 Task: Create a rule in Outlook to forward automatic replies to a specific group.
Action: Mouse moved to (47, 29)
Screenshot: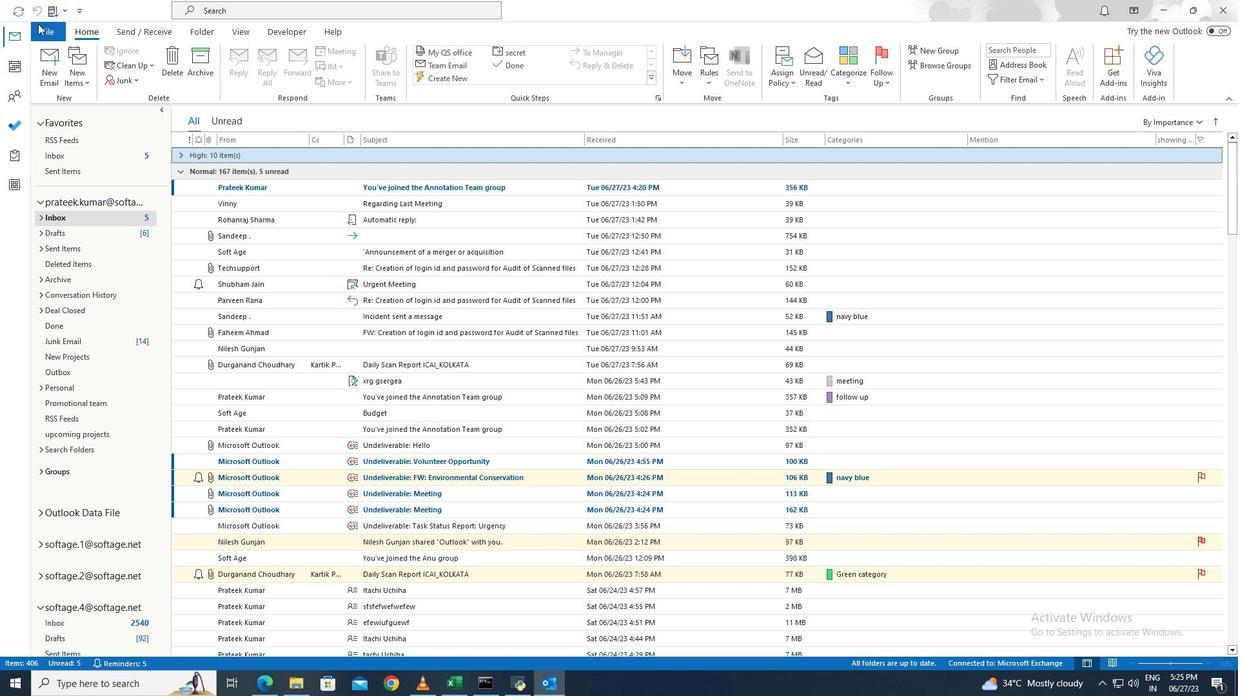 
Action: Mouse pressed left at (47, 29)
Screenshot: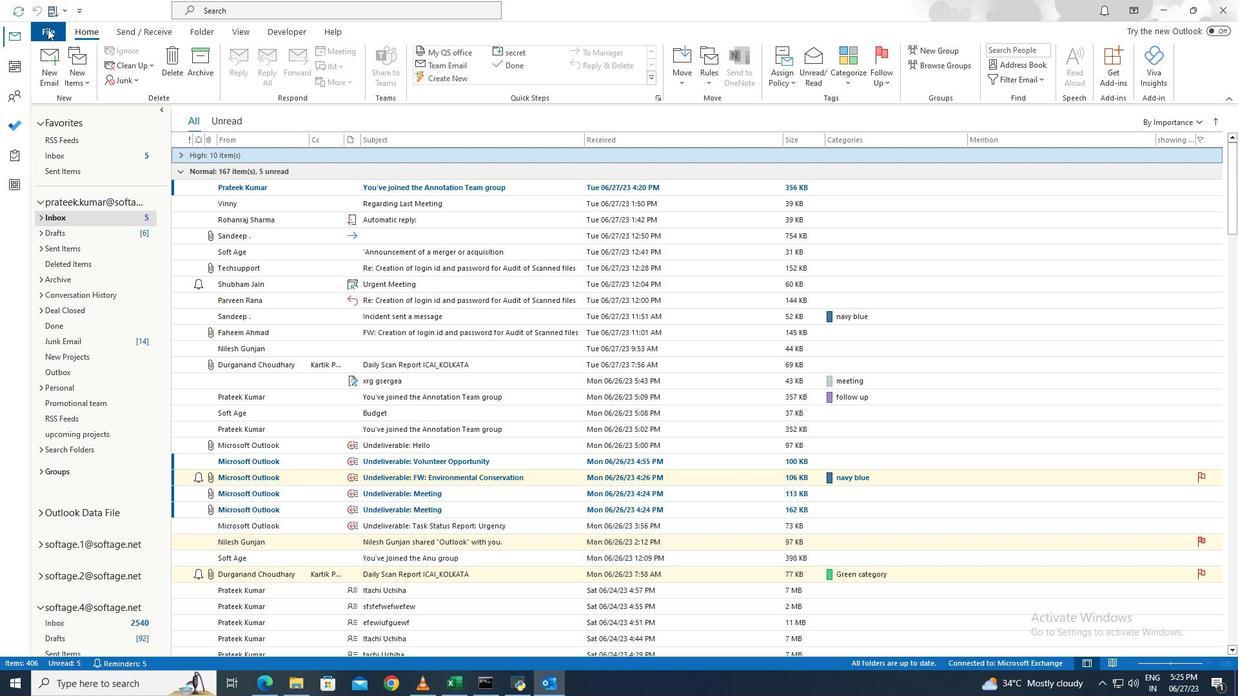 
Action: Mouse moved to (137, 395)
Screenshot: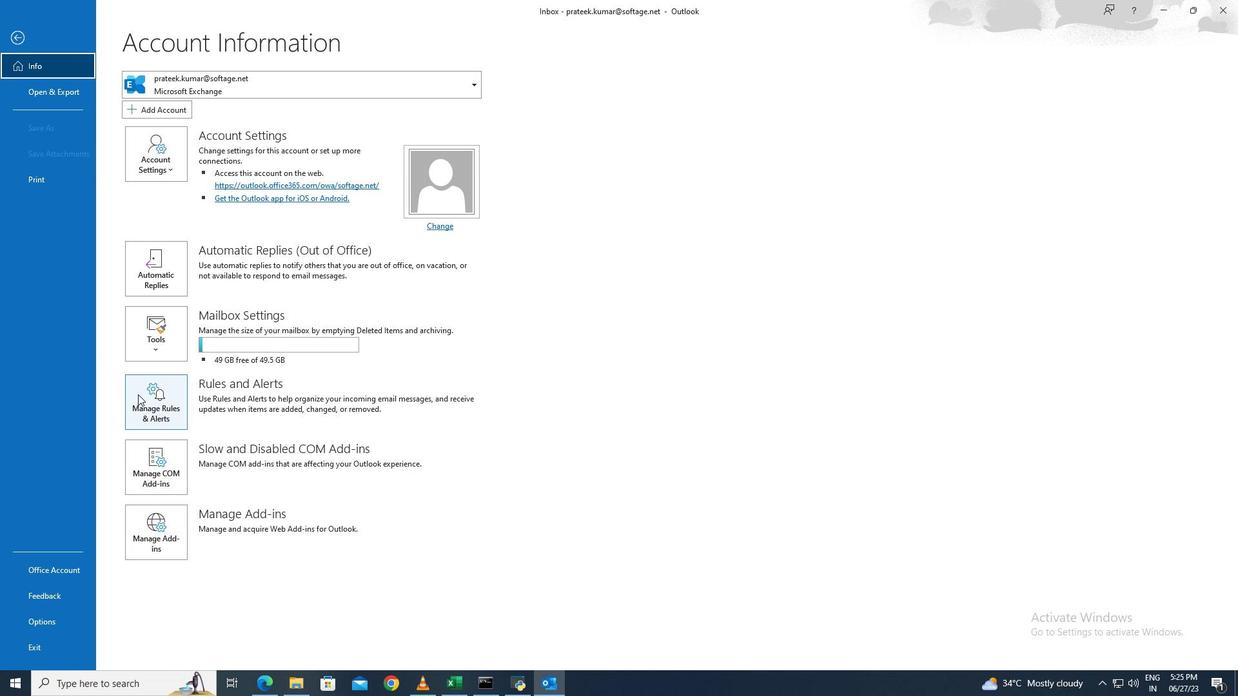 
Action: Mouse pressed left at (137, 395)
Screenshot: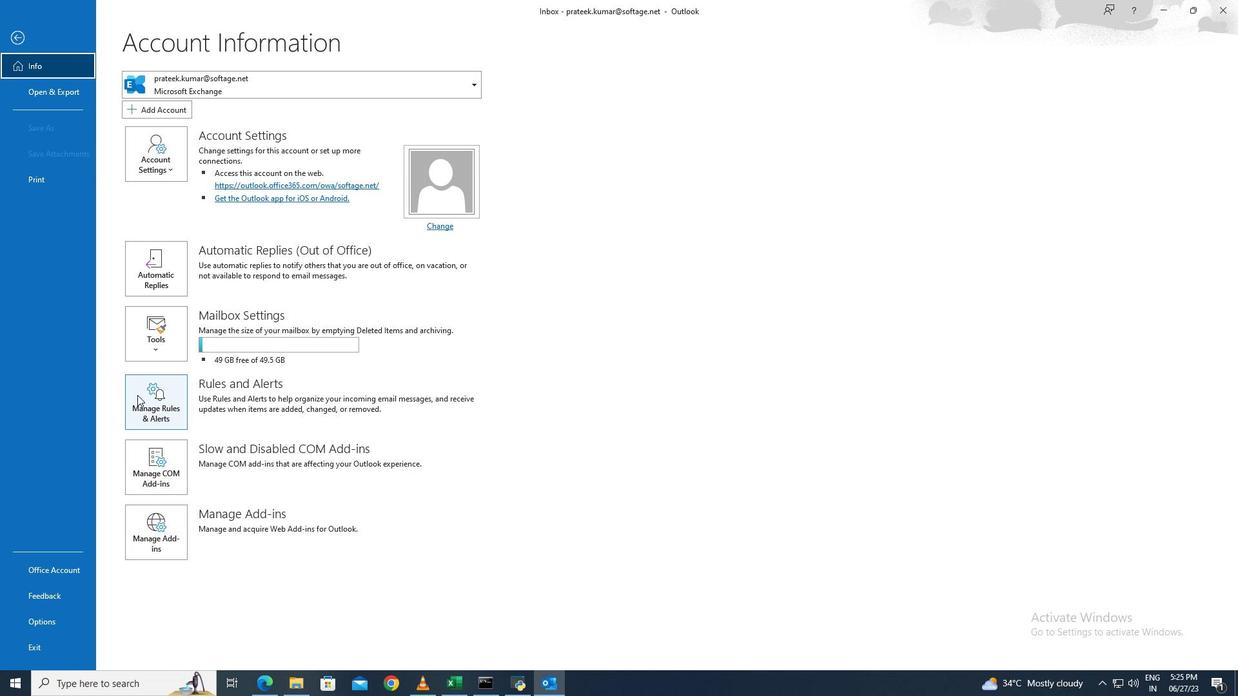 
Action: Mouse moved to (156, 399)
Screenshot: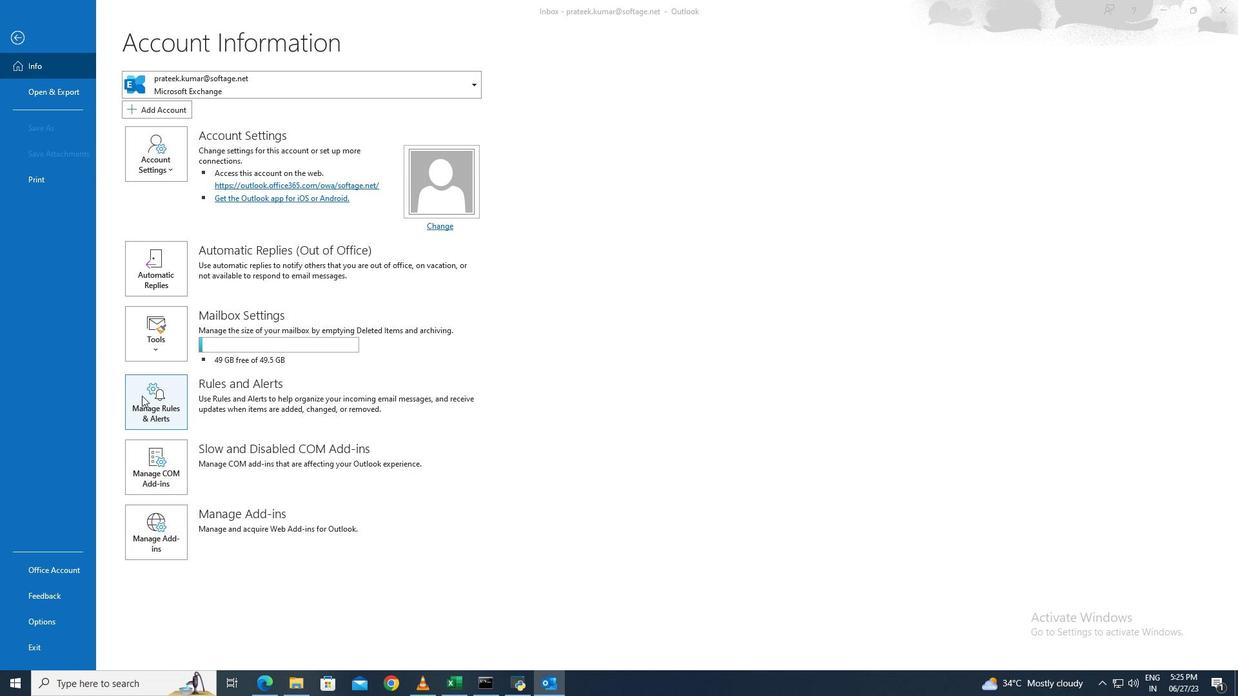
Action: Mouse pressed left at (156, 399)
Screenshot: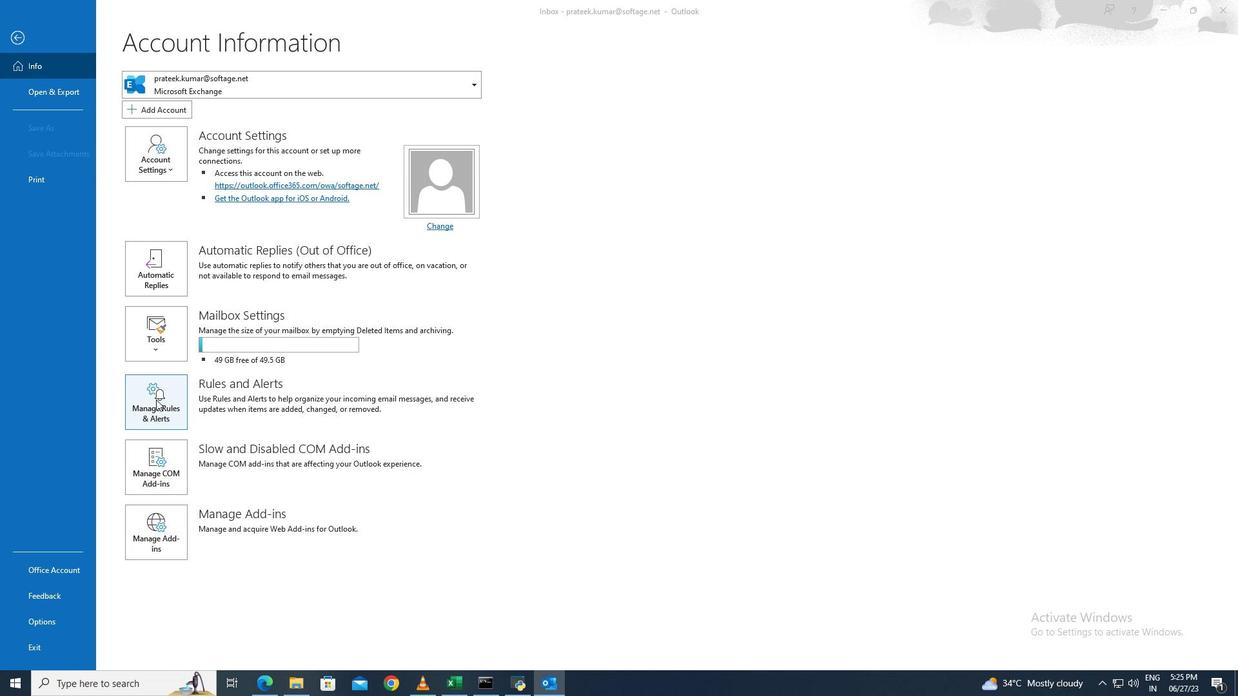 
Action: Mouse moved to (458, 247)
Screenshot: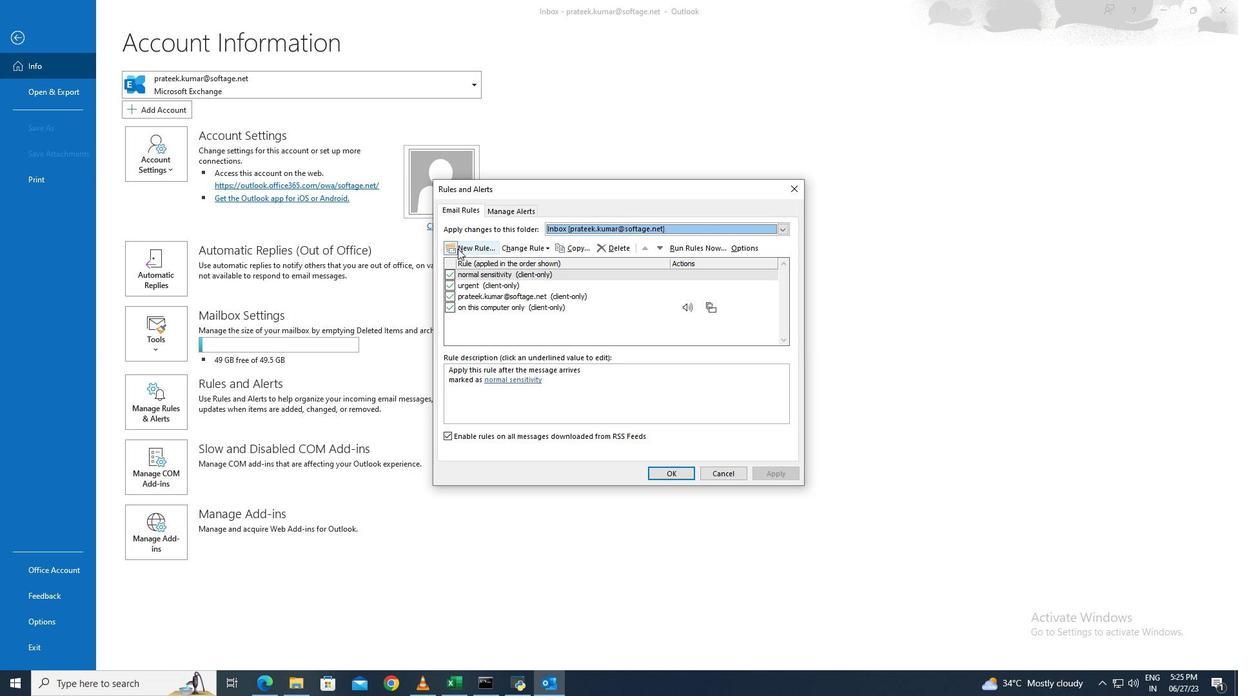 
Action: Mouse pressed left at (458, 247)
Screenshot: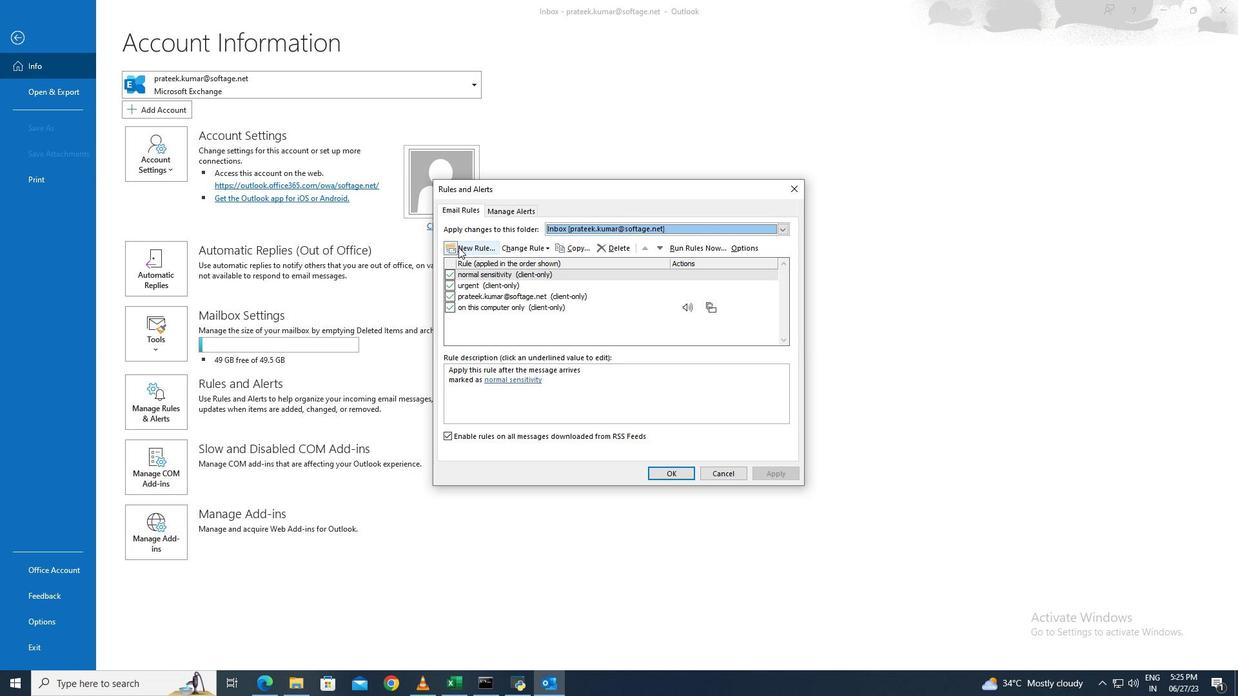 
Action: Mouse moved to (547, 308)
Screenshot: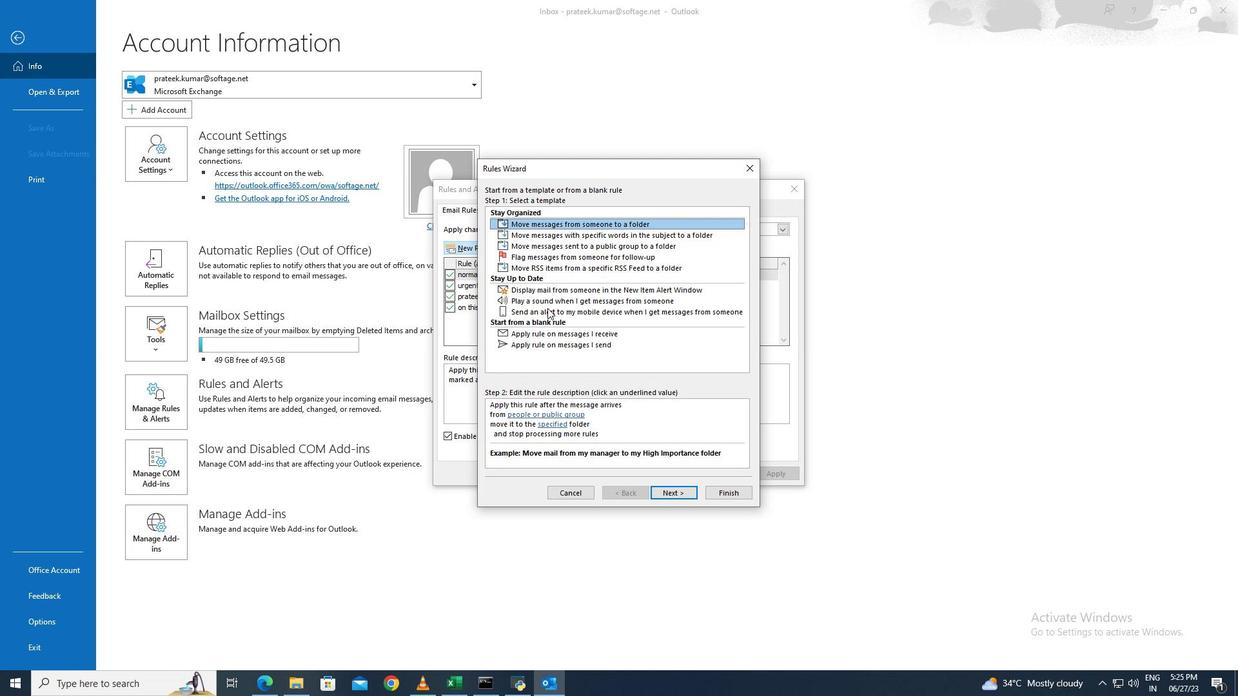 
Action: Mouse pressed left at (547, 308)
Screenshot: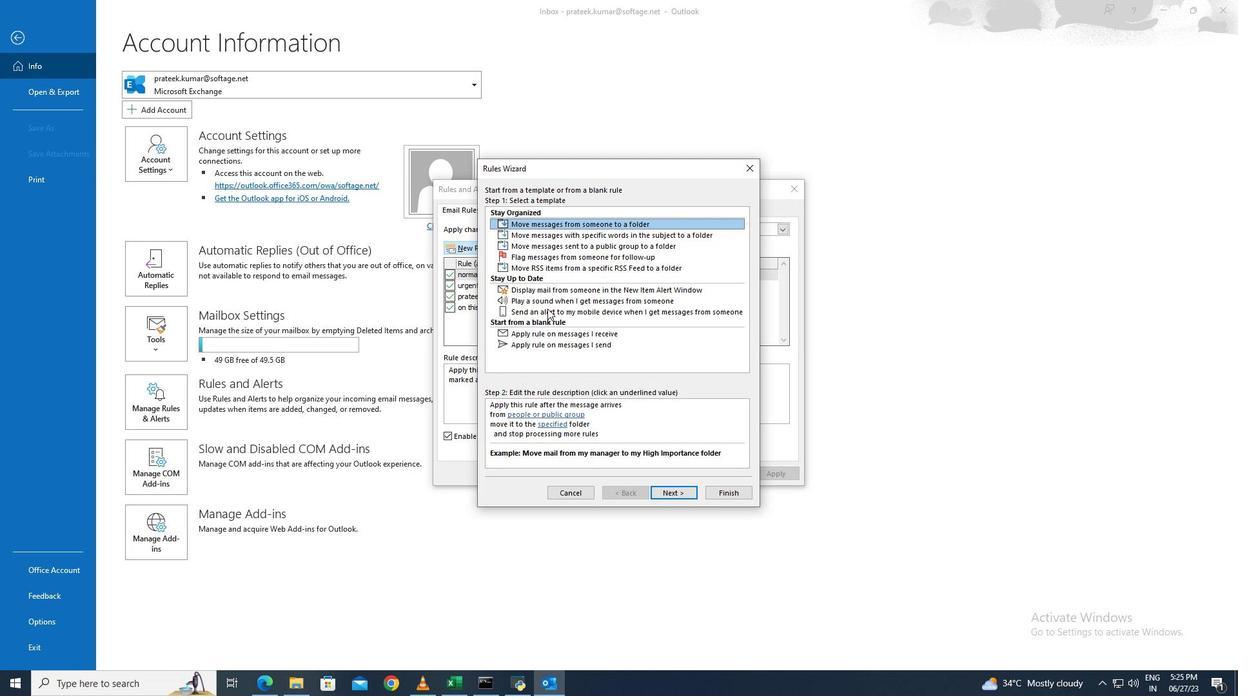 
Action: Mouse moved to (672, 494)
Screenshot: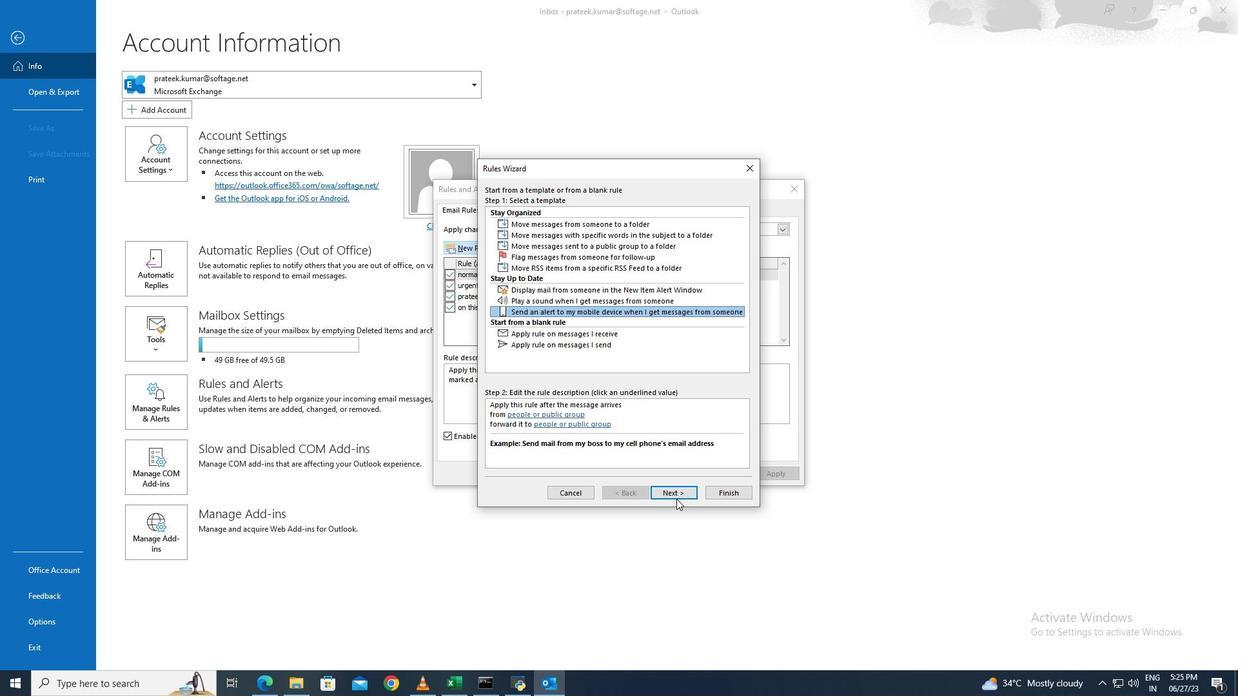 
Action: Mouse pressed left at (672, 494)
Screenshot: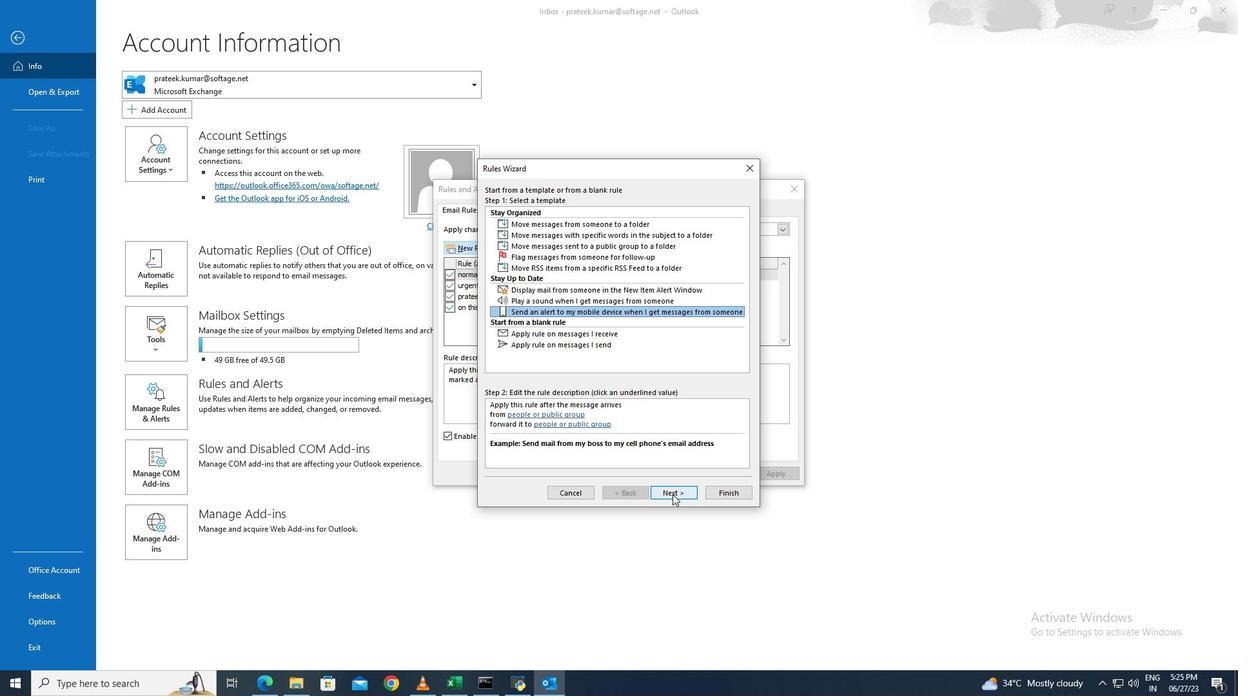
Action: Mouse moved to (577, 316)
Screenshot: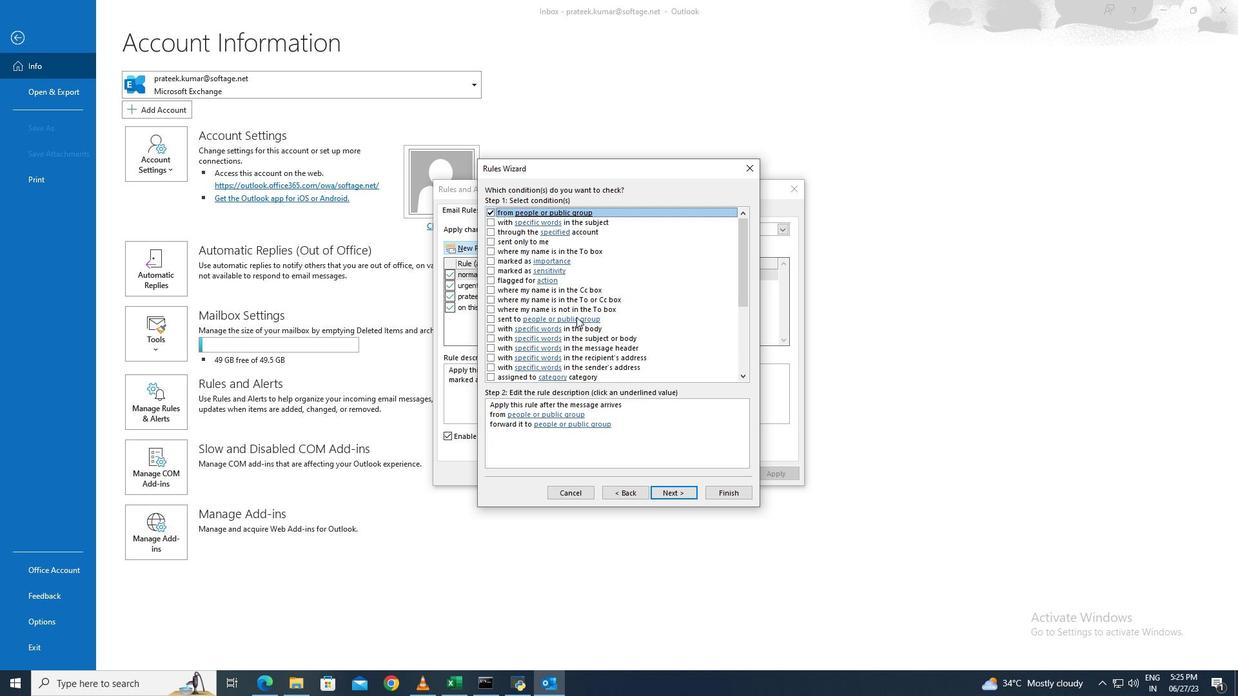 
Action: Mouse scrolled (577, 315) with delta (0, 0)
Screenshot: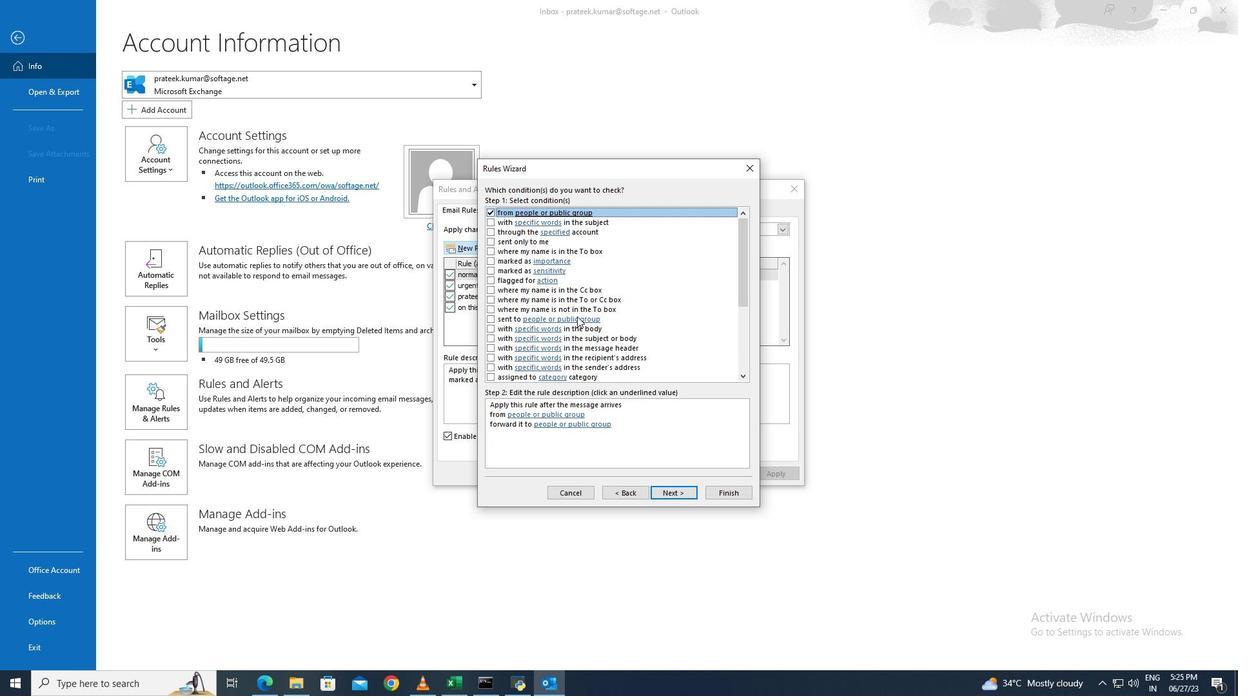 
Action: Mouse moved to (561, 281)
Screenshot: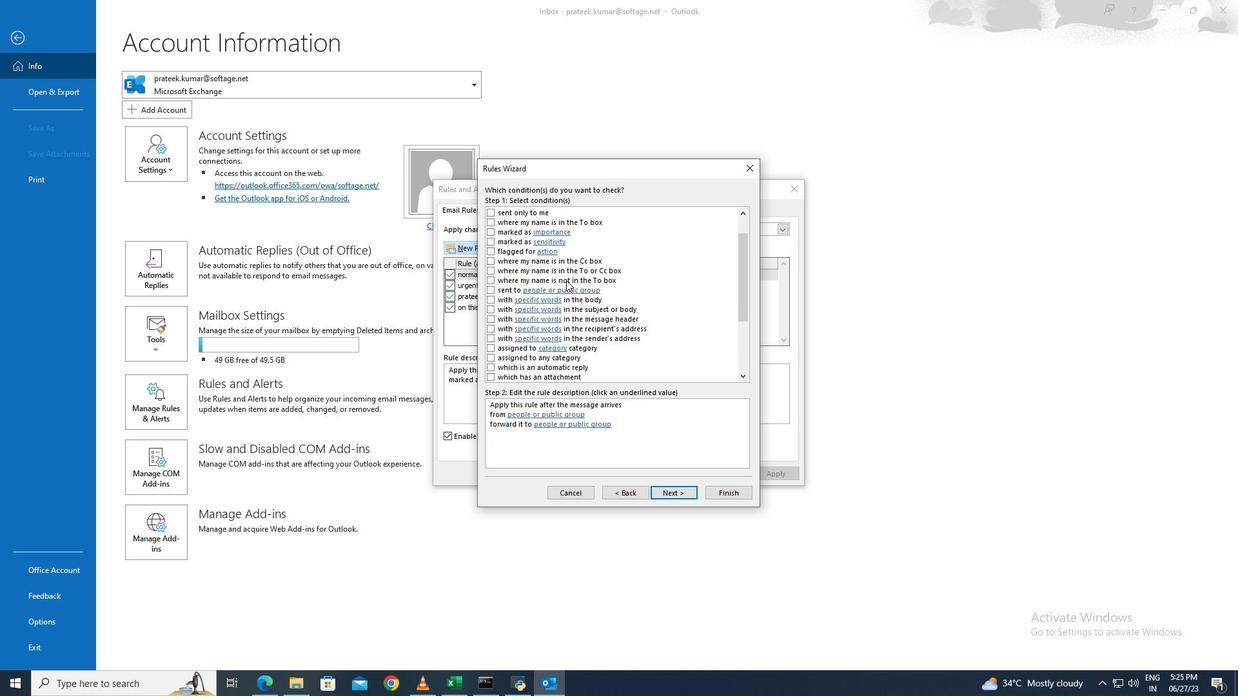
Action: Mouse scrolled (561, 282) with delta (0, 0)
Screenshot: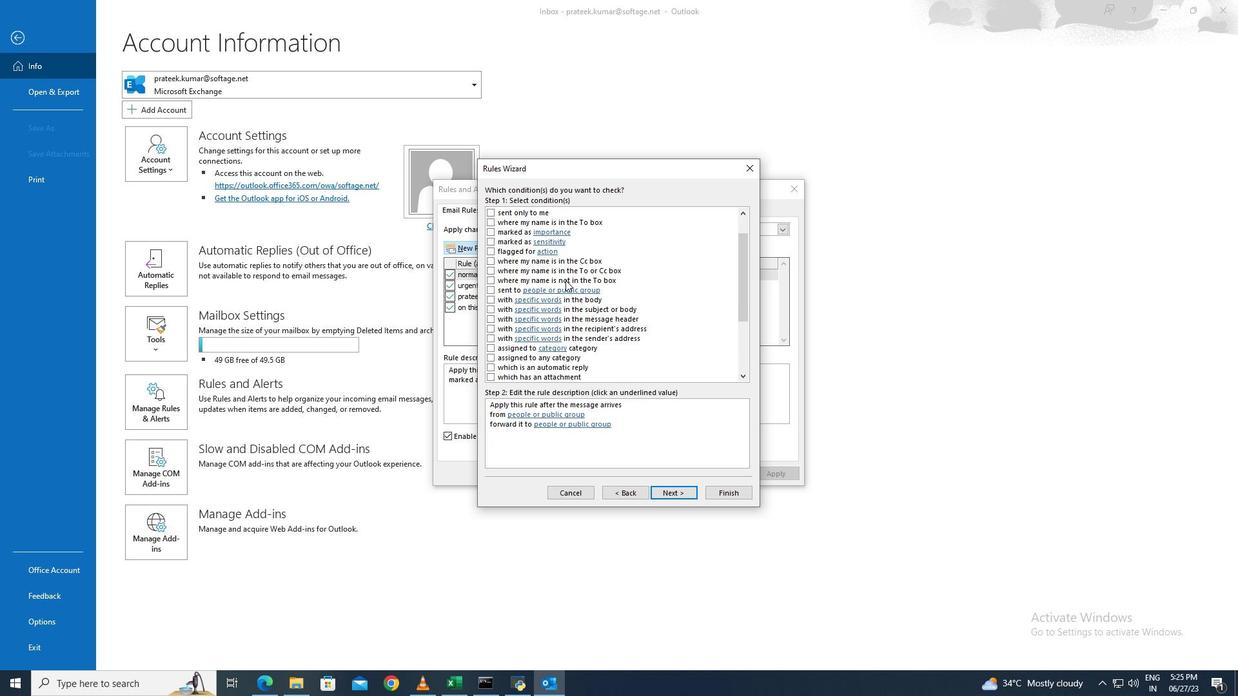 
Action: Mouse scrolled (561, 282) with delta (0, 0)
Screenshot: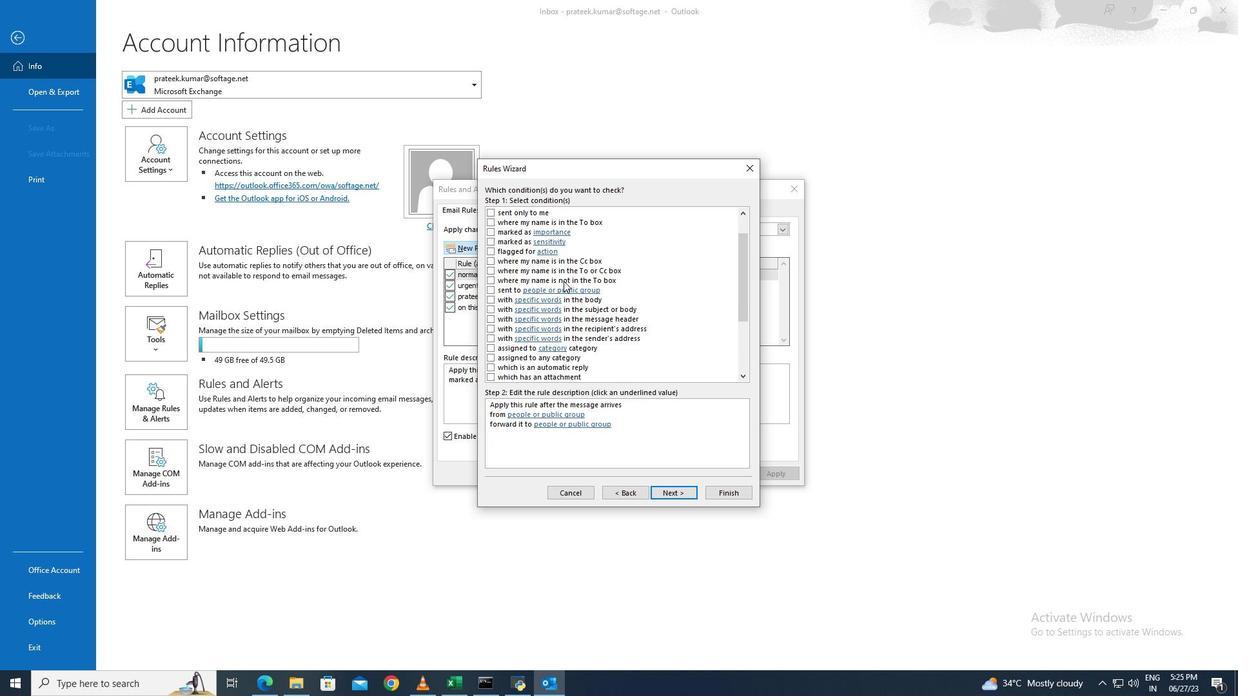 
Action: Mouse scrolled (561, 282) with delta (0, 0)
Screenshot: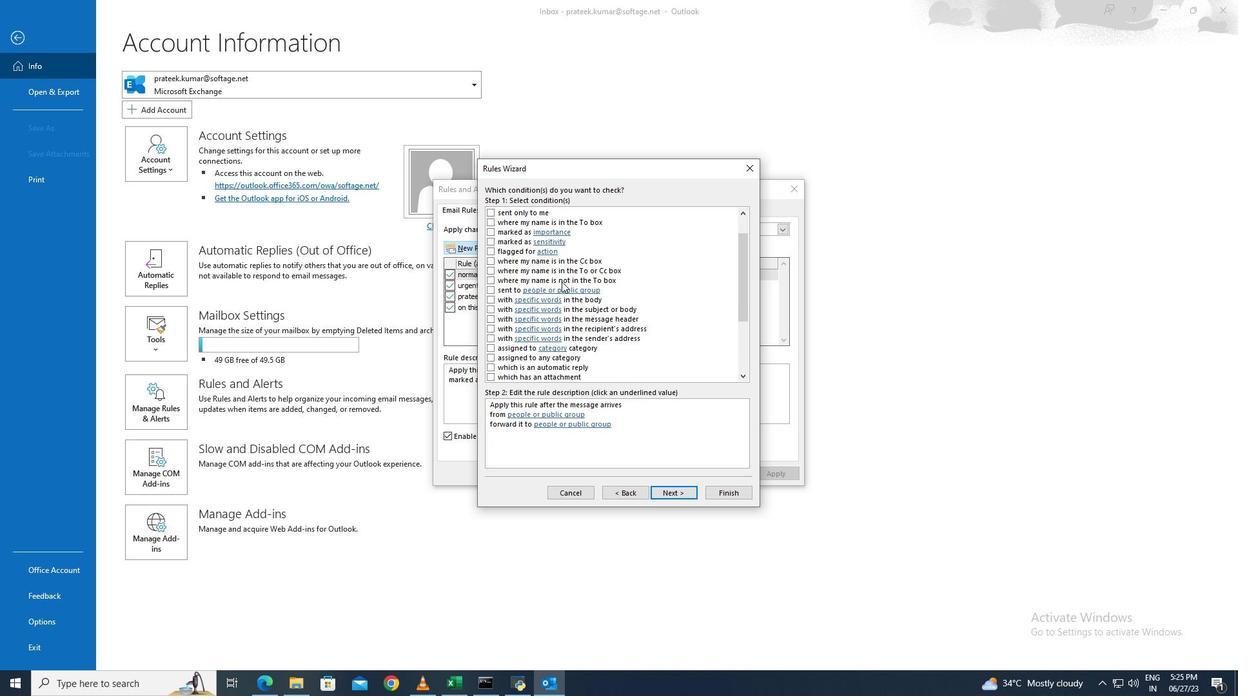 
Action: Mouse moved to (489, 209)
Screenshot: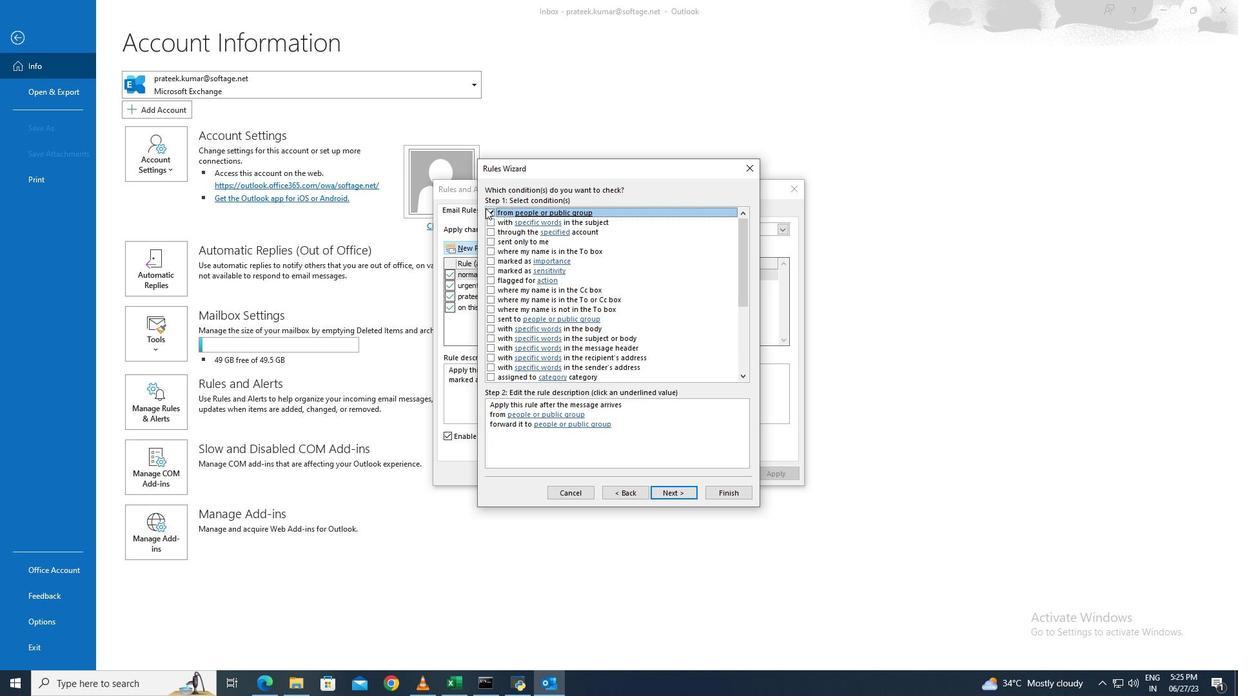 
Action: Mouse pressed left at (489, 209)
Screenshot: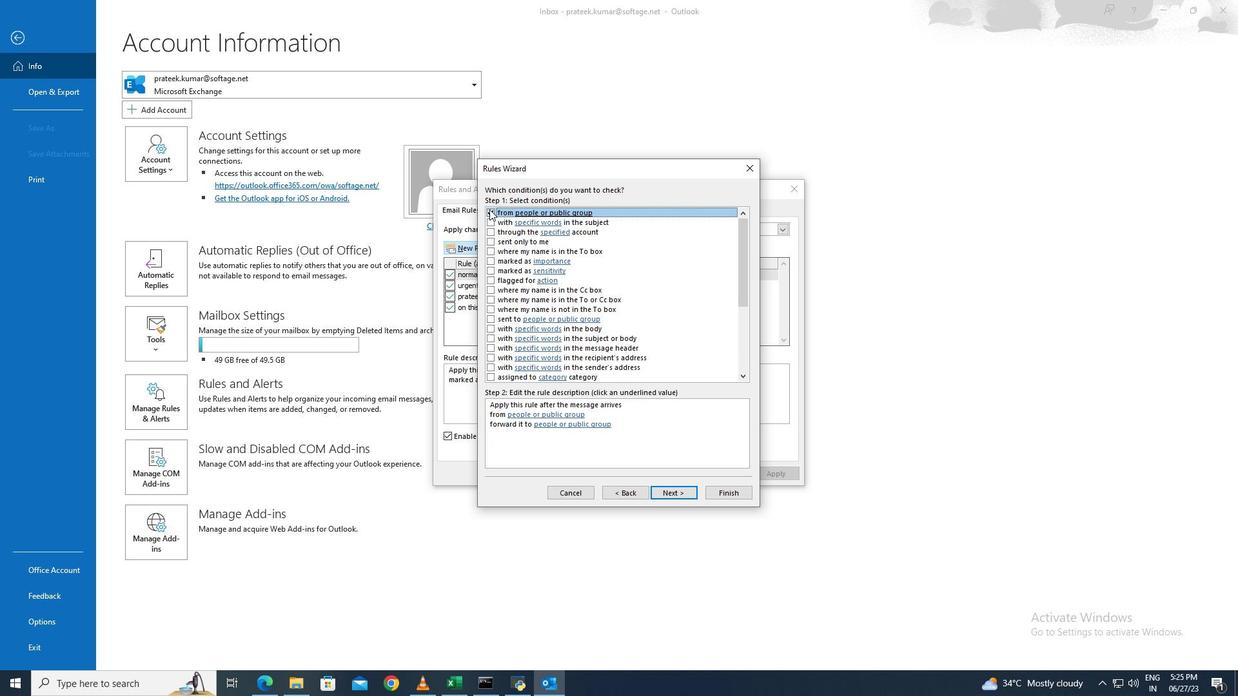 
Action: Mouse moved to (508, 312)
Screenshot: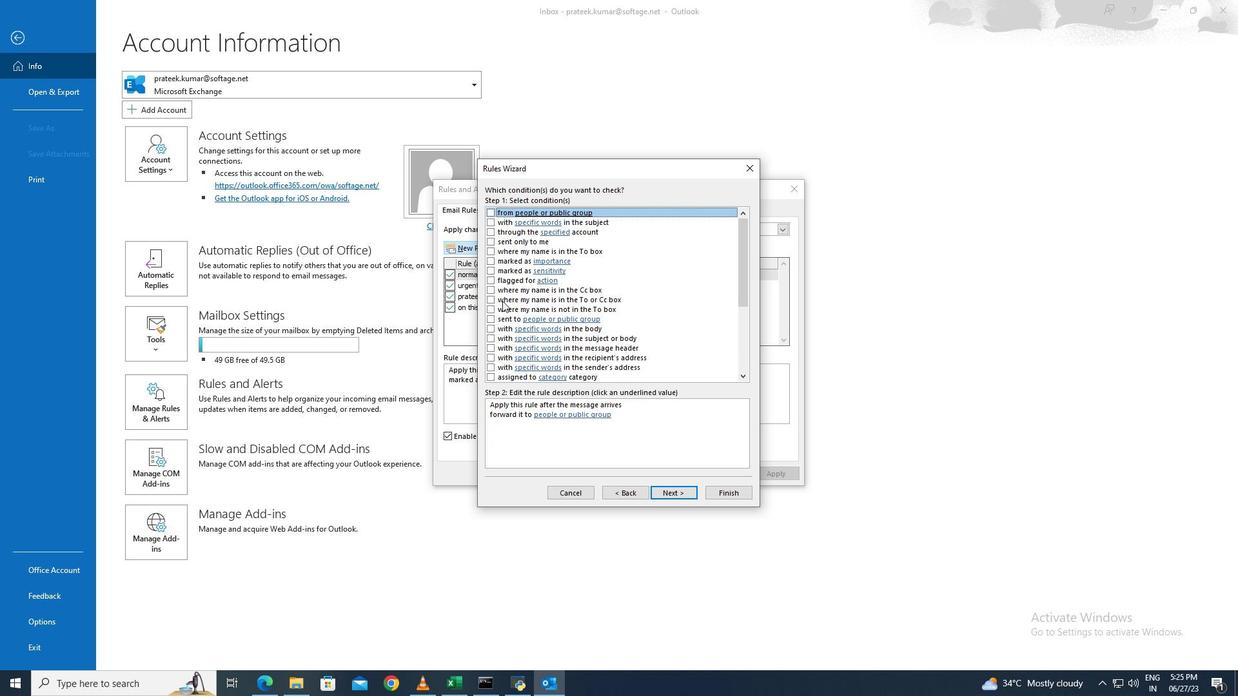 
Action: Mouse scrolled (508, 312) with delta (0, 0)
Screenshot: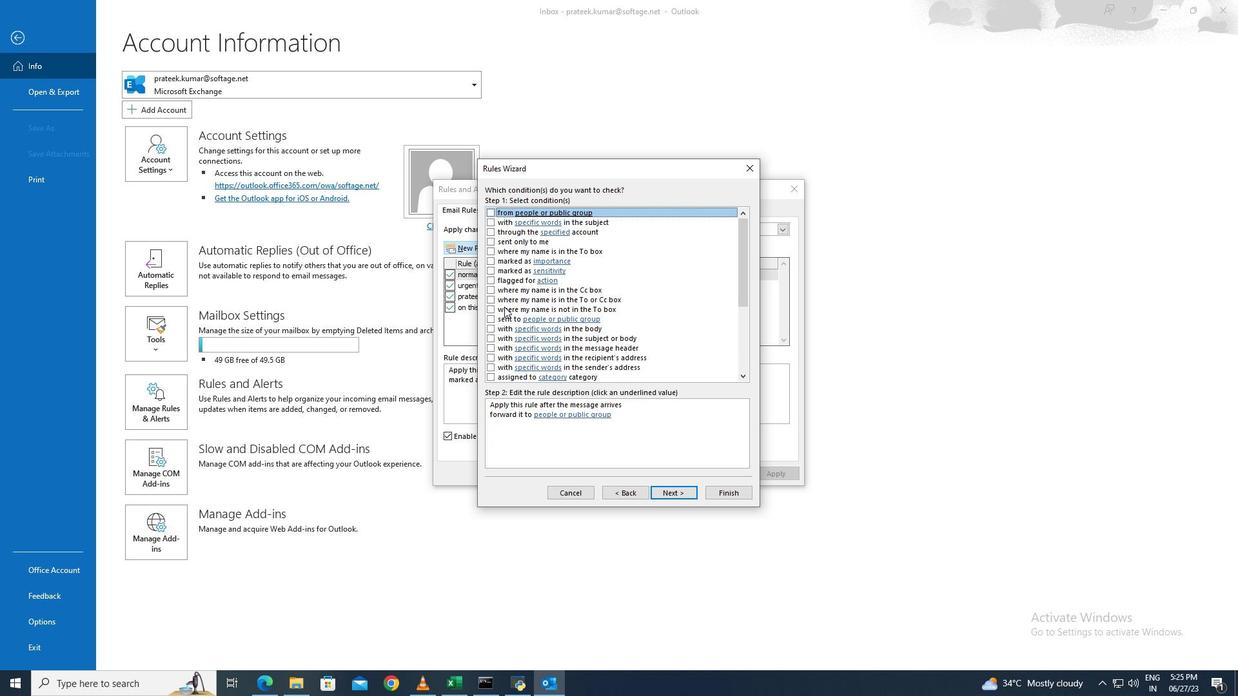
Action: Mouse scrolled (508, 312) with delta (0, 0)
Screenshot: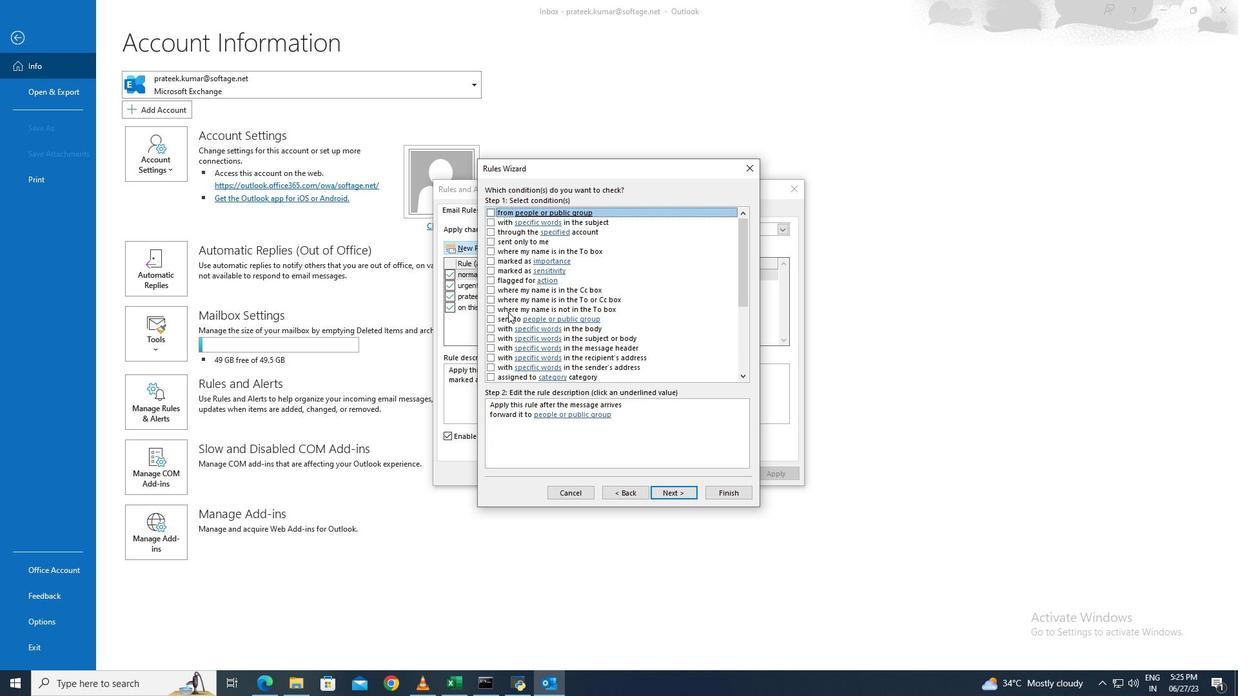 
Action: Mouse moved to (513, 330)
Screenshot: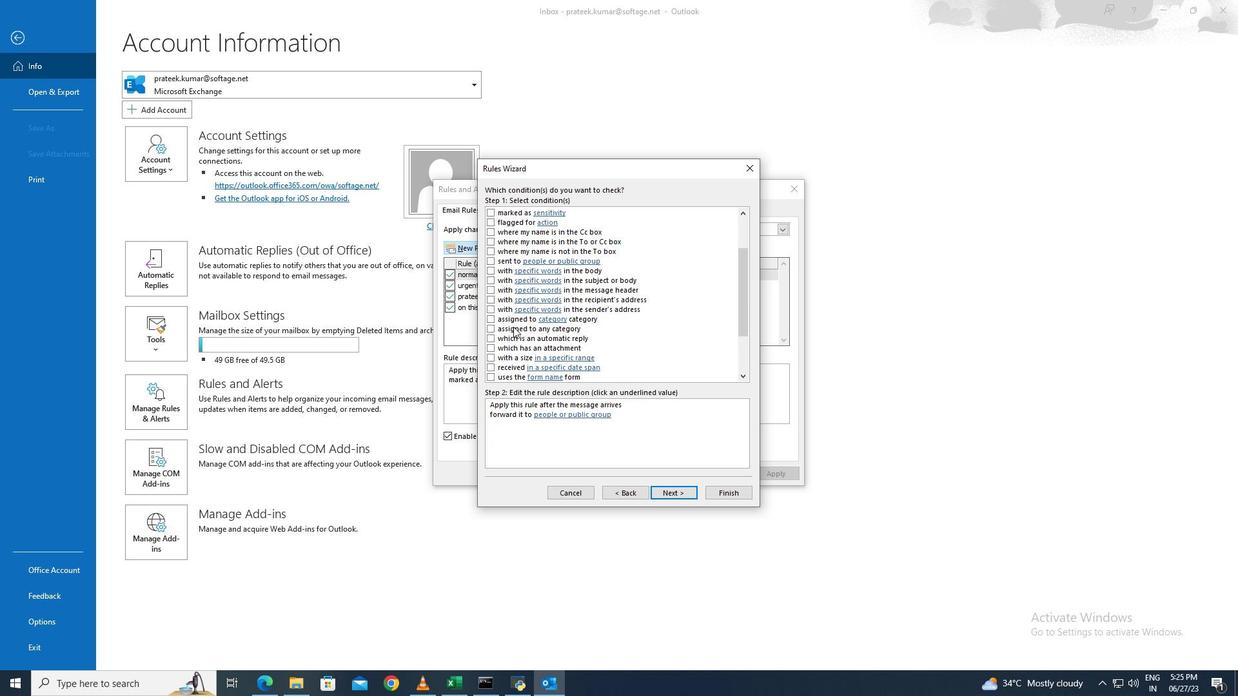
Action: Mouse scrolled (513, 330) with delta (0, 0)
Screenshot: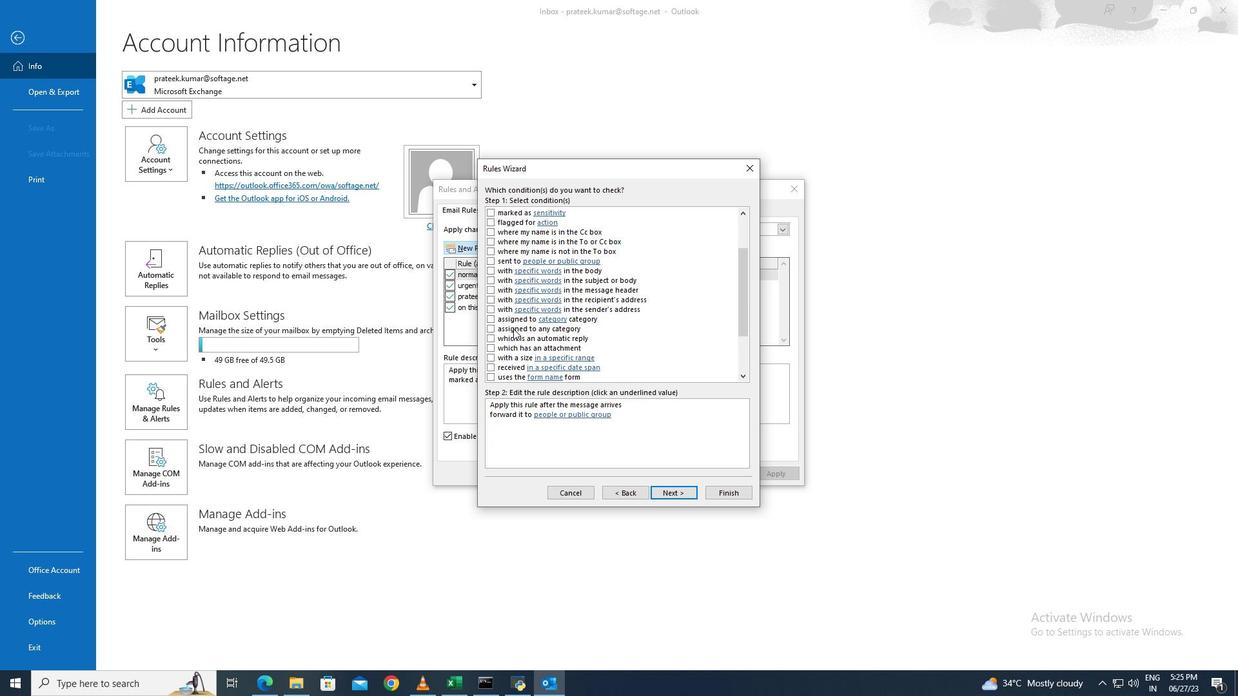 
Action: Mouse moved to (519, 330)
Screenshot: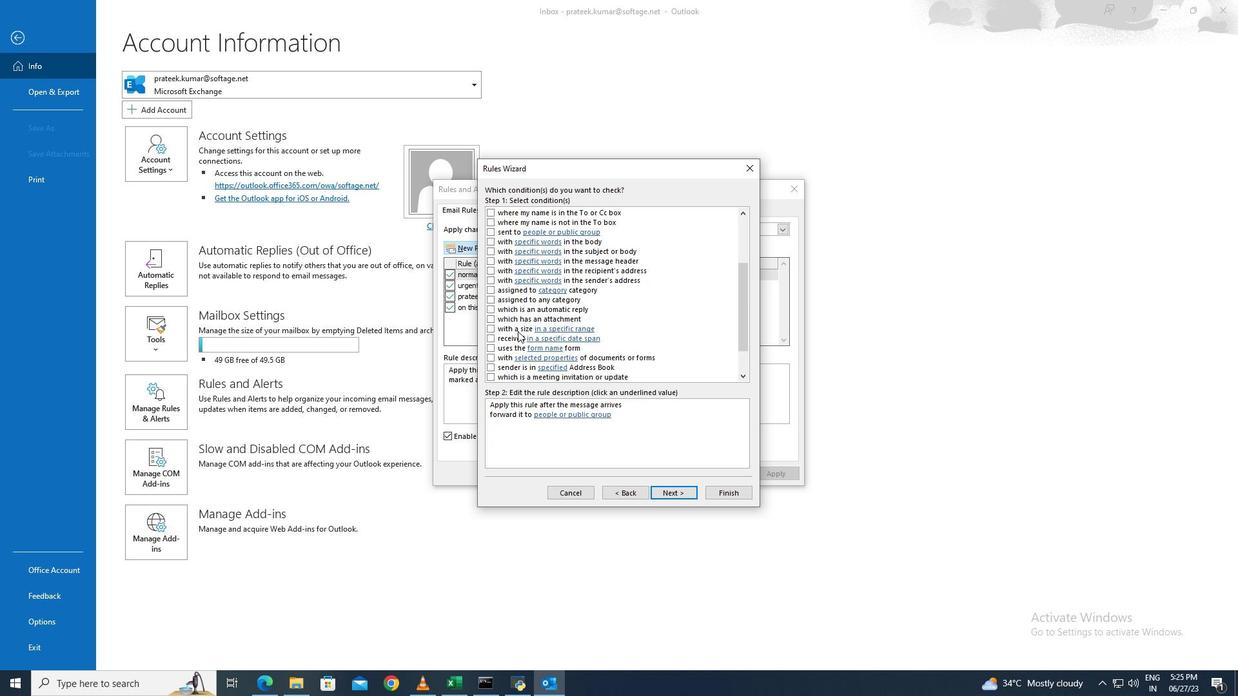 
Action: Mouse scrolled (519, 330) with delta (0, 0)
Screenshot: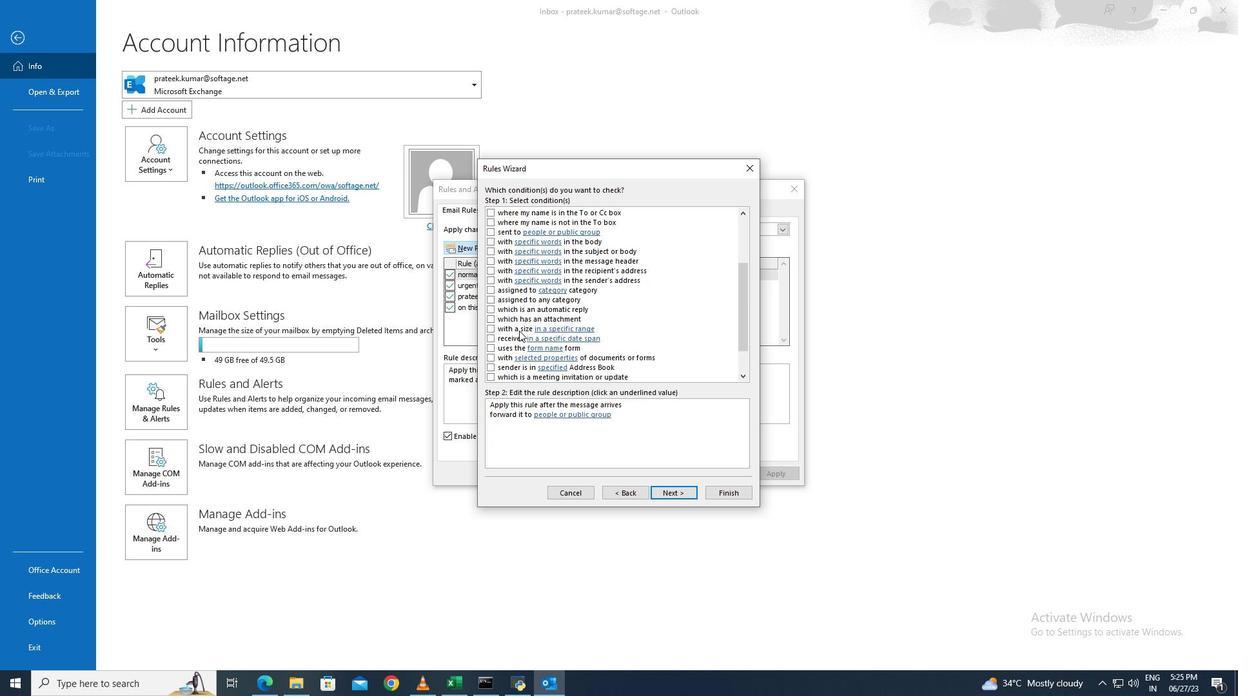 
Action: Mouse moved to (522, 330)
Screenshot: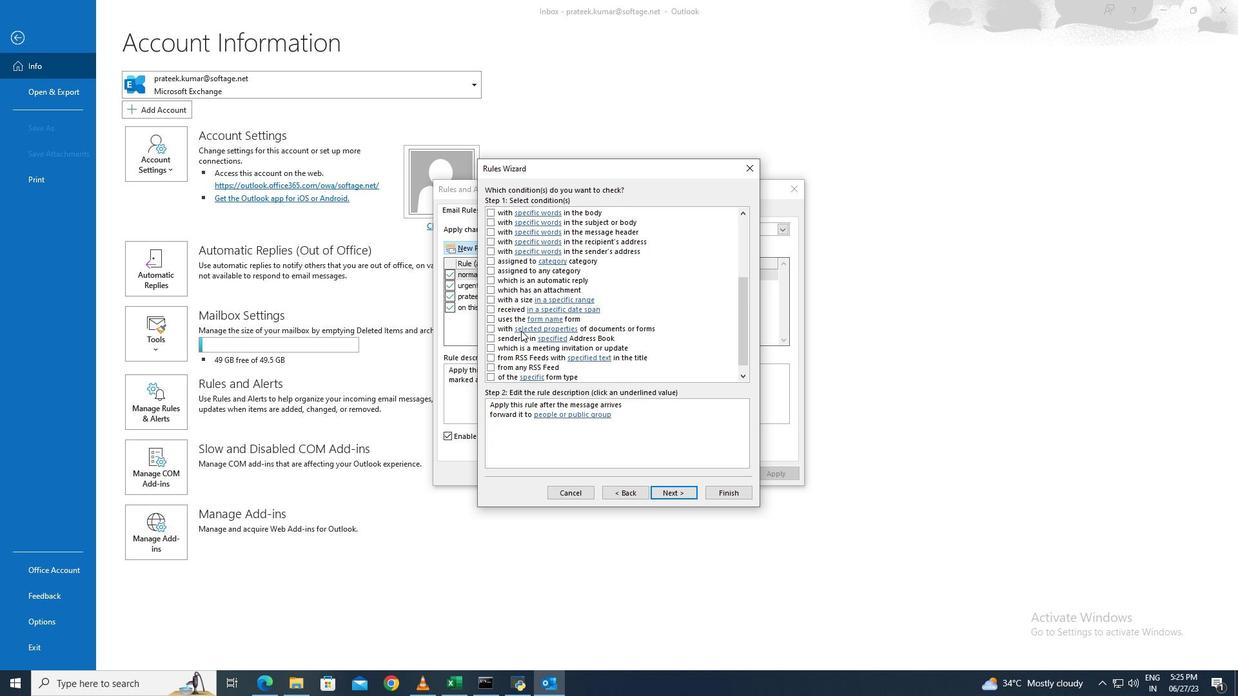 
Action: Mouse scrolled (522, 329) with delta (0, 0)
Screenshot: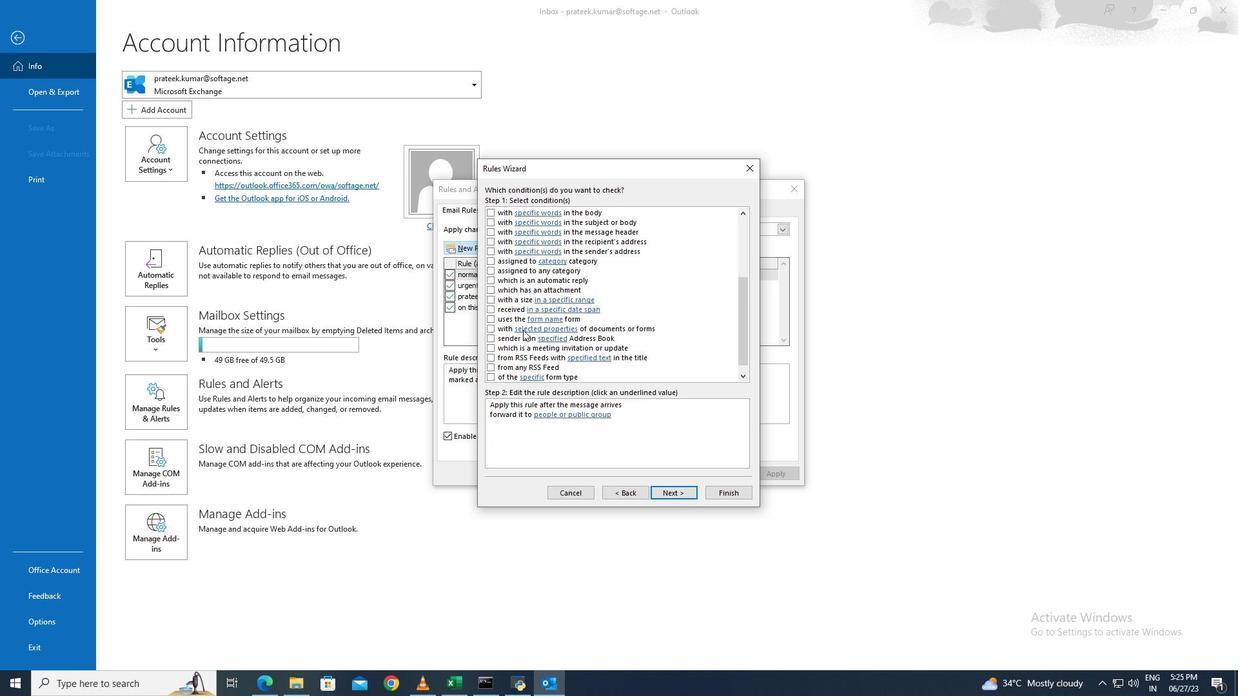 
Action: Mouse moved to (523, 329)
Screenshot: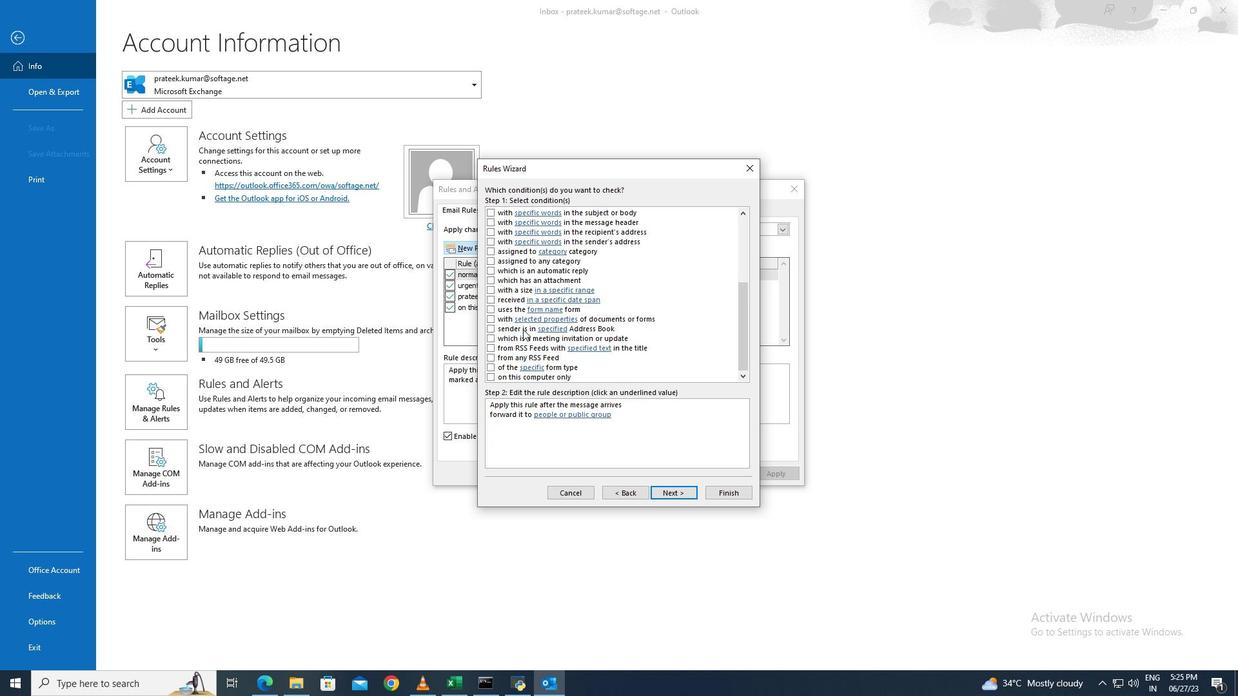 
Action: Mouse scrolled (523, 328) with delta (0, 0)
Screenshot: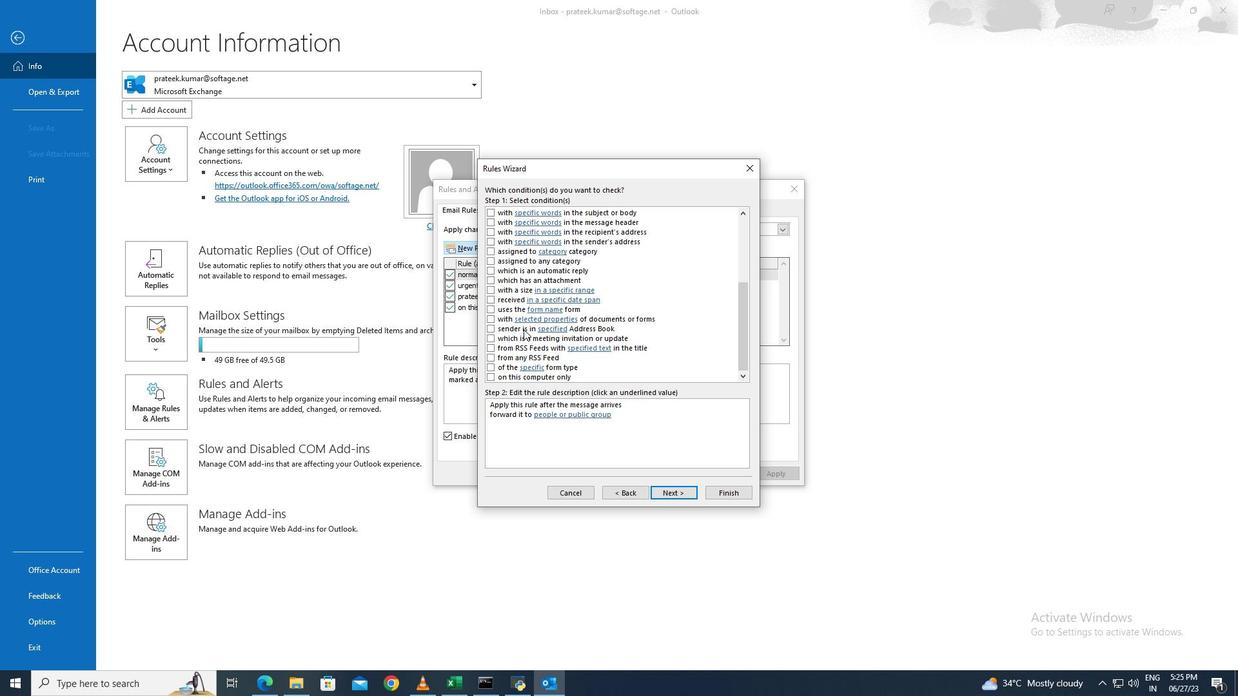
Action: Mouse moved to (490, 270)
Screenshot: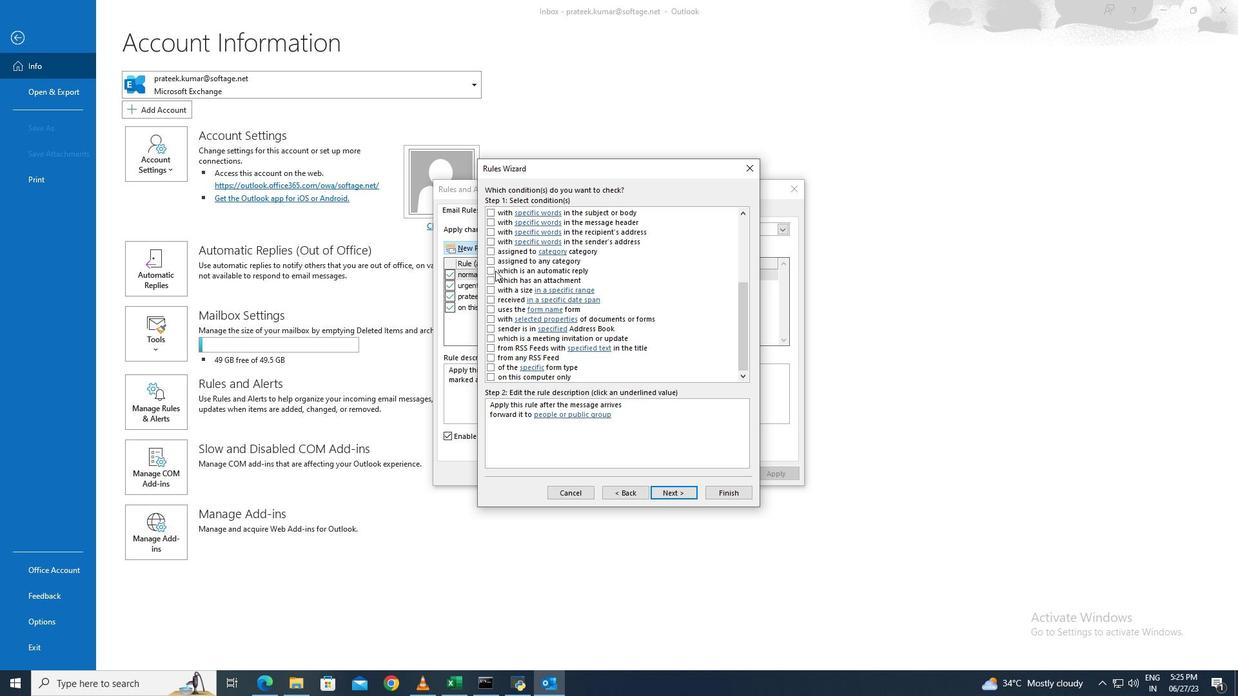 
Action: Mouse pressed left at (490, 270)
Screenshot: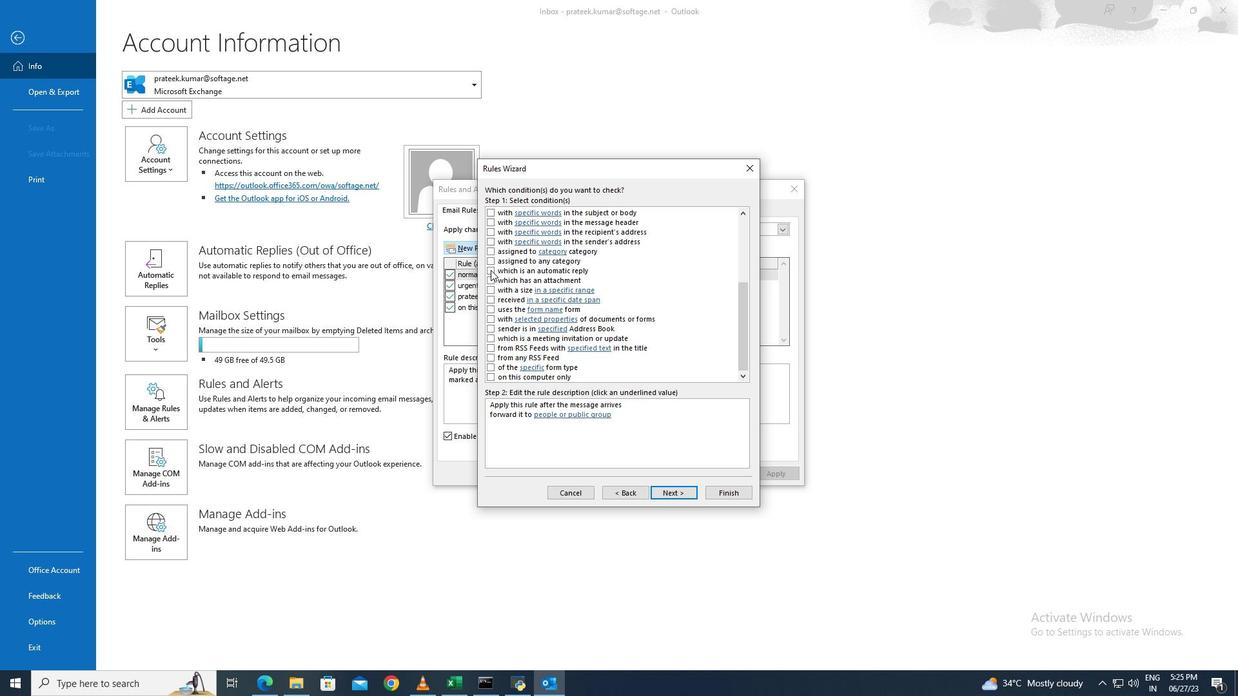 
Action: Mouse moved to (676, 490)
Screenshot: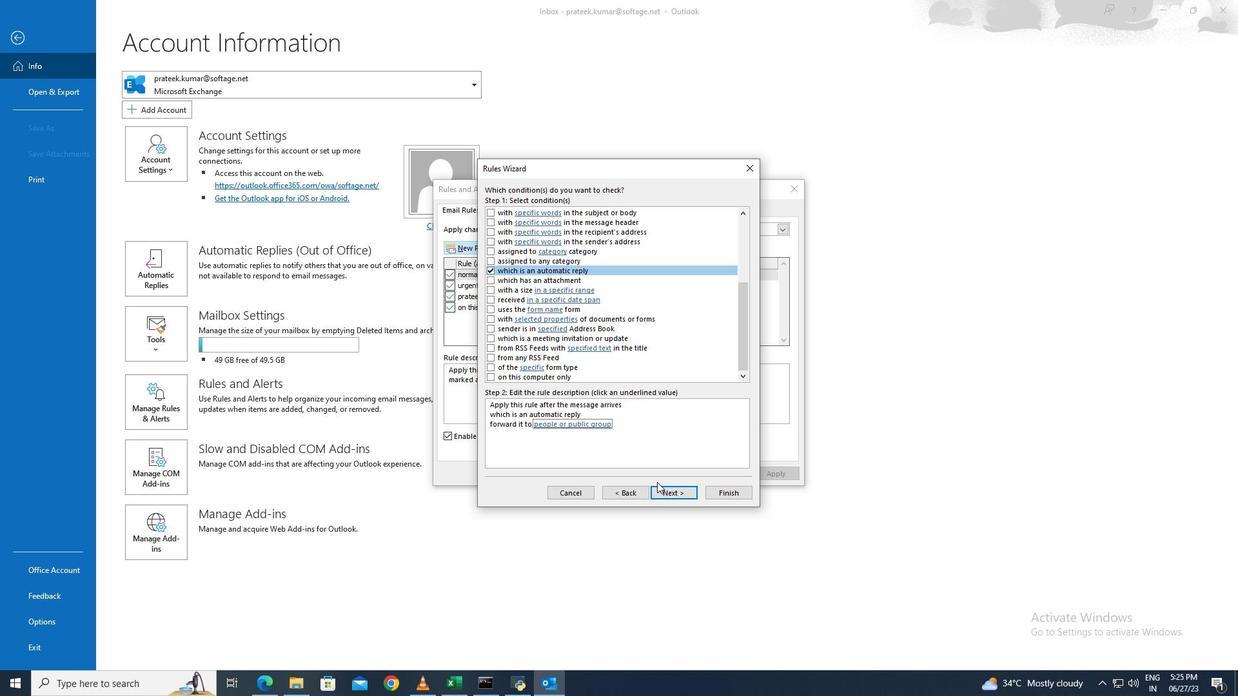 
Action: Mouse pressed left at (676, 490)
Screenshot: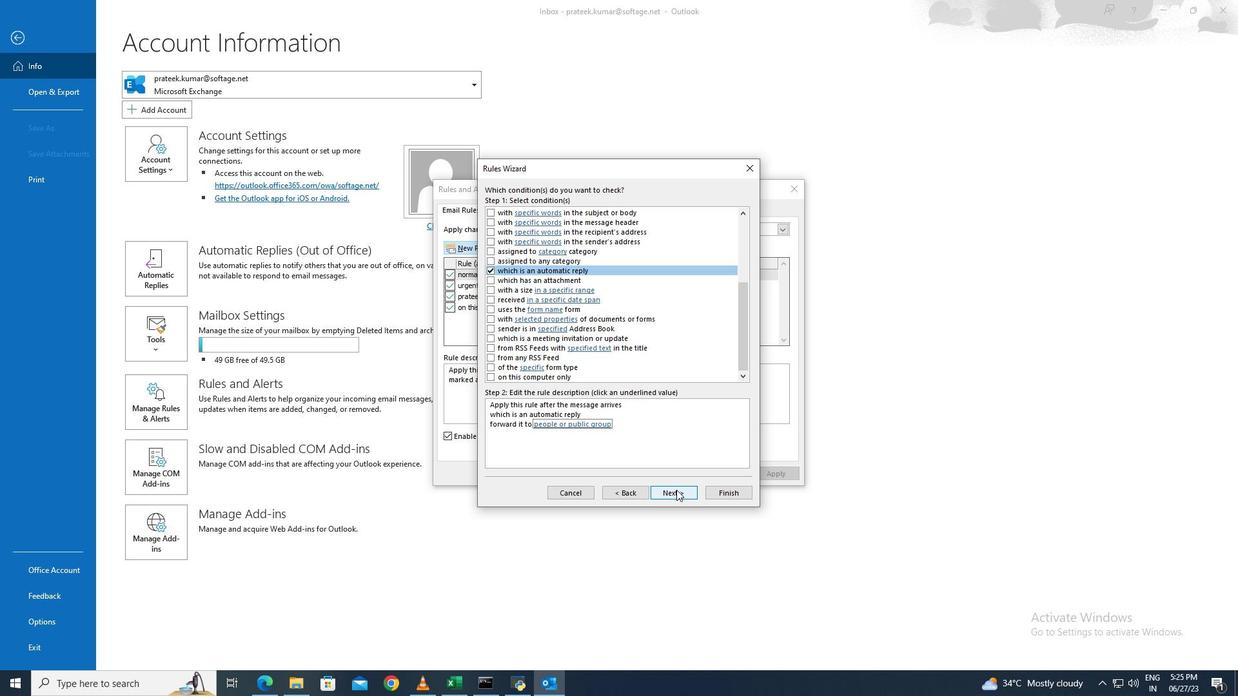 
Action: Mouse moved to (490, 214)
Screenshot: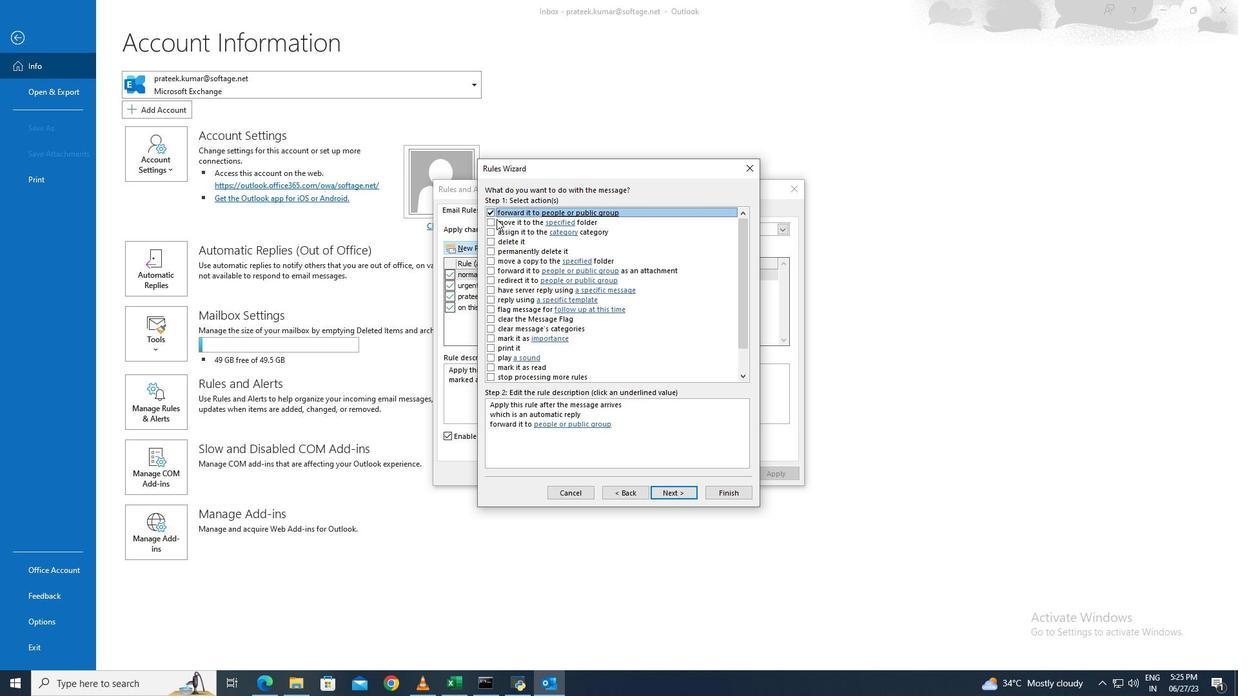 
Action: Mouse pressed left at (490, 214)
Screenshot: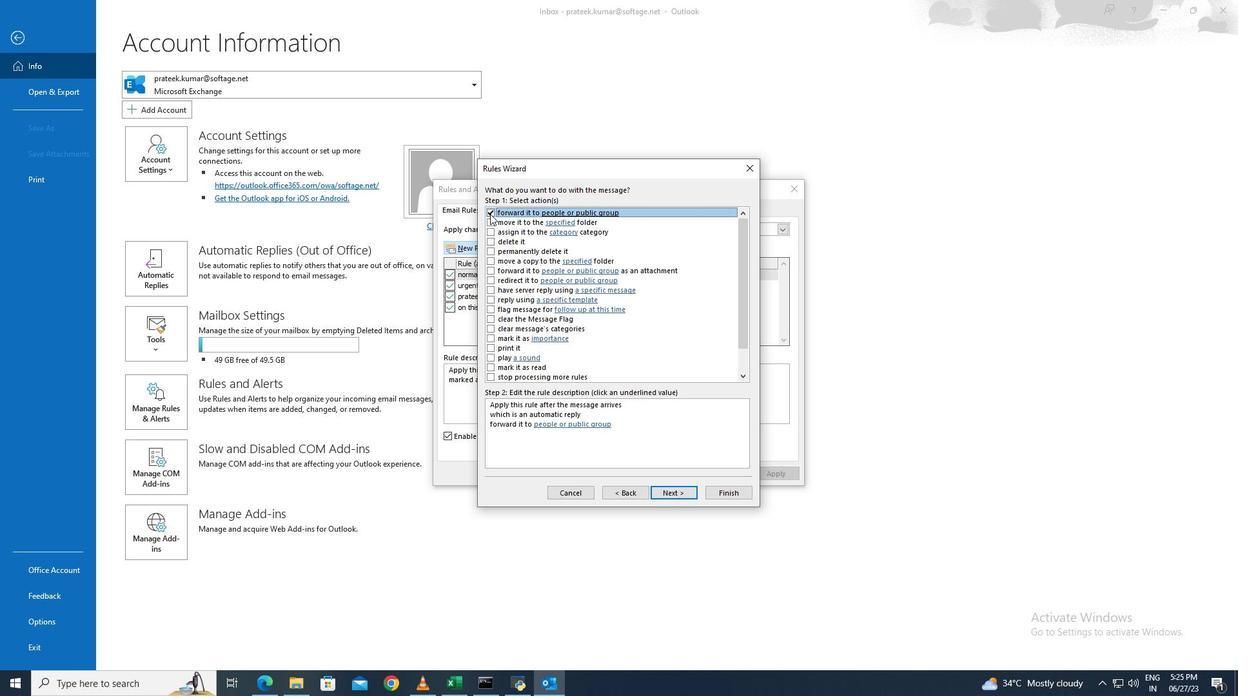 
Action: Mouse moved to (672, 494)
Screenshot: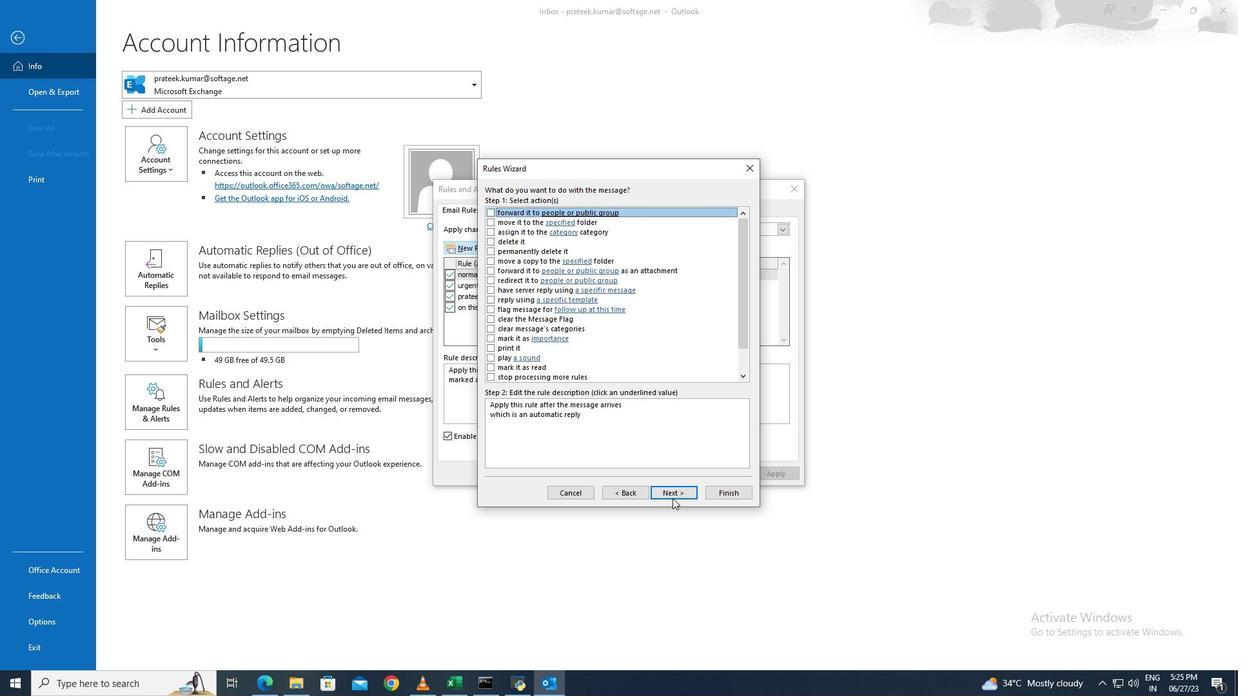 
Action: Mouse pressed left at (672, 494)
Screenshot: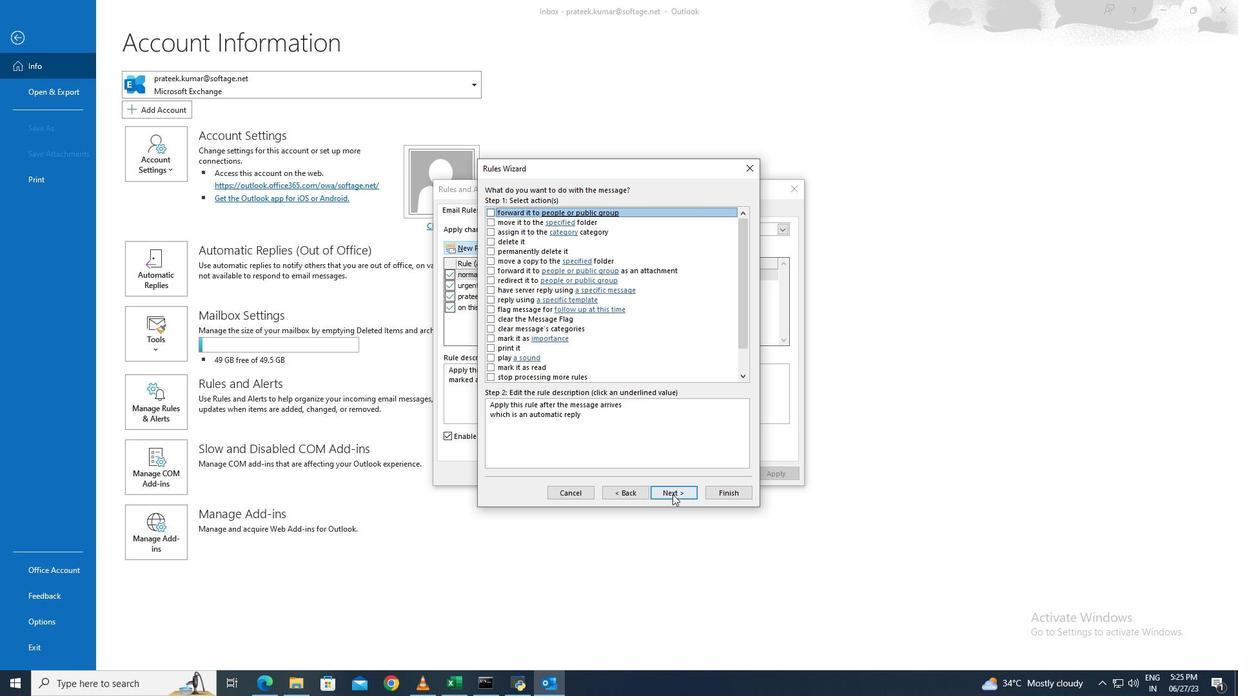 
Action: Mouse moved to (603, 373)
Screenshot: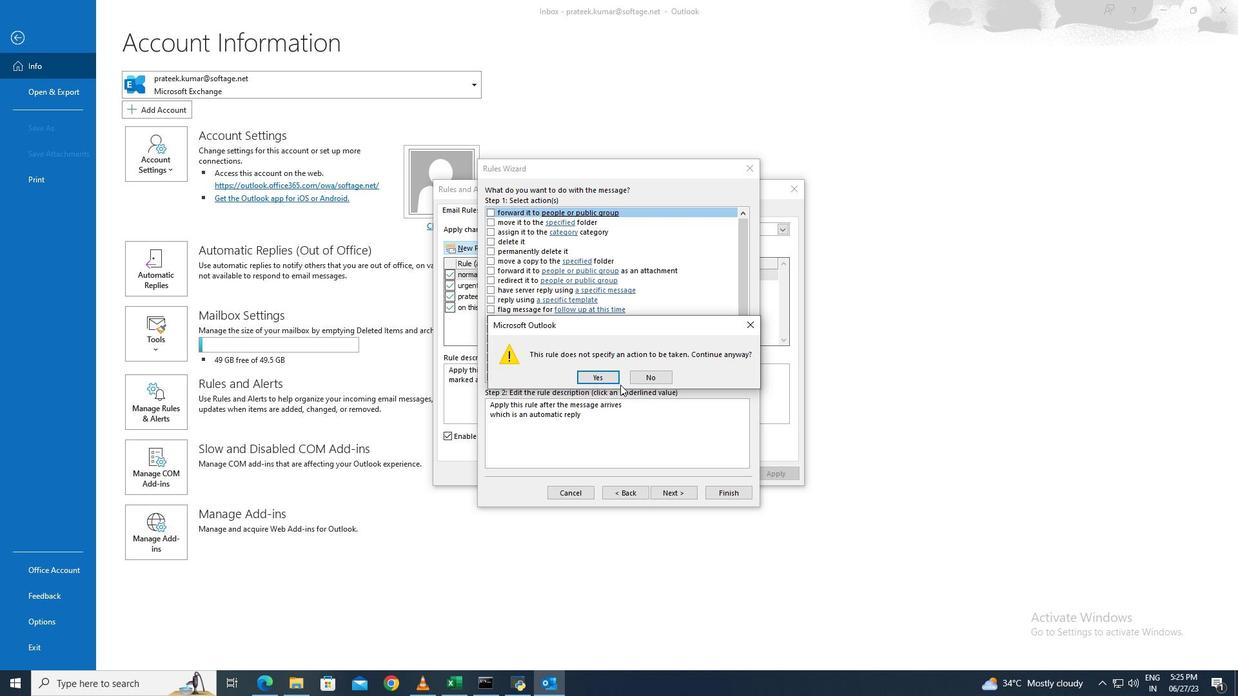 
Action: Mouse pressed left at (603, 373)
Screenshot: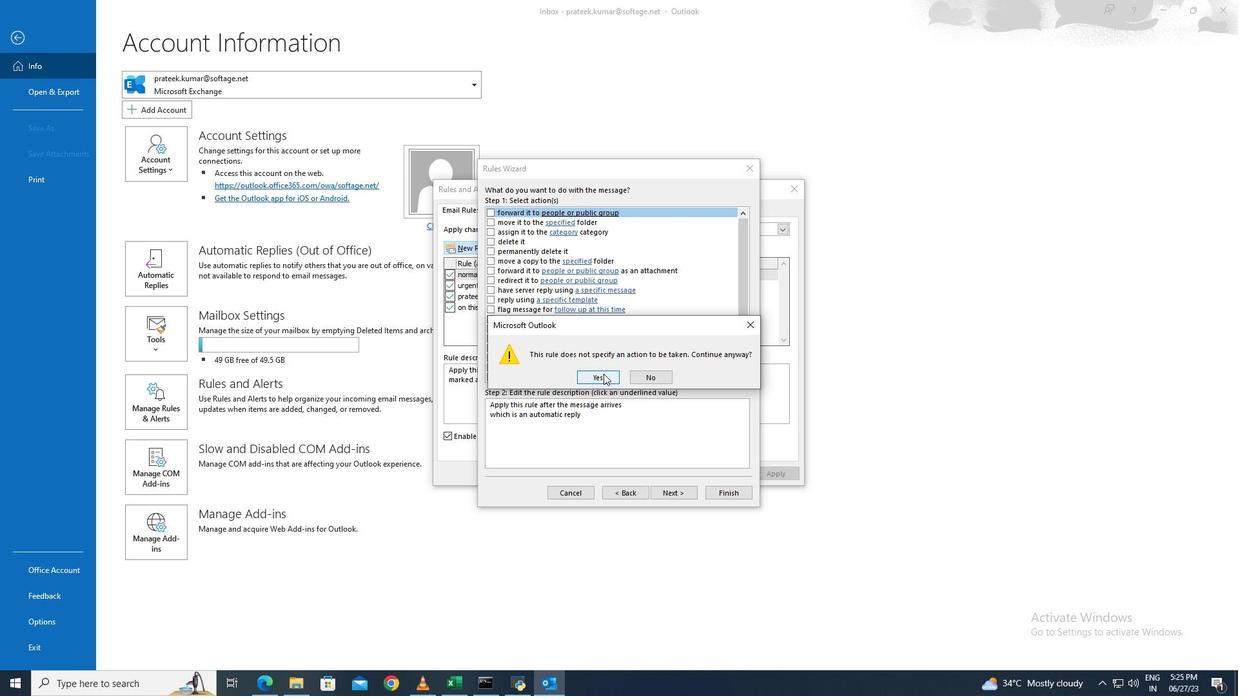 
Action: Mouse moved to (679, 490)
Screenshot: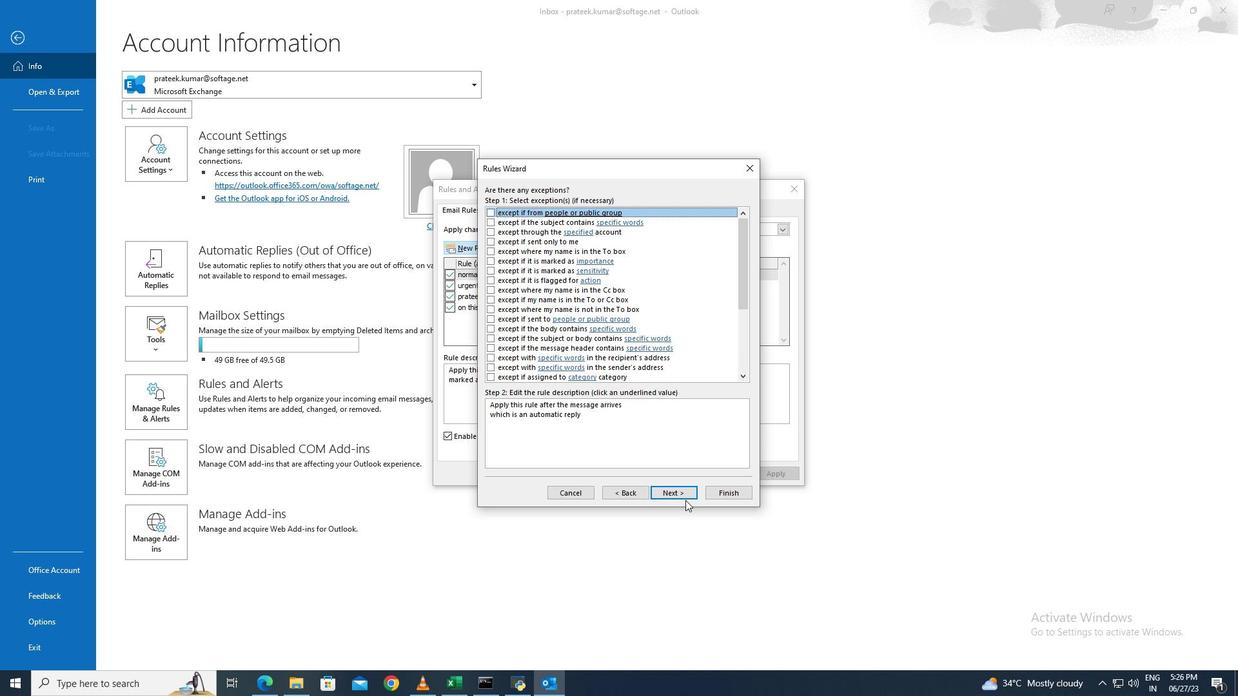 
Action: Mouse pressed left at (679, 490)
Screenshot: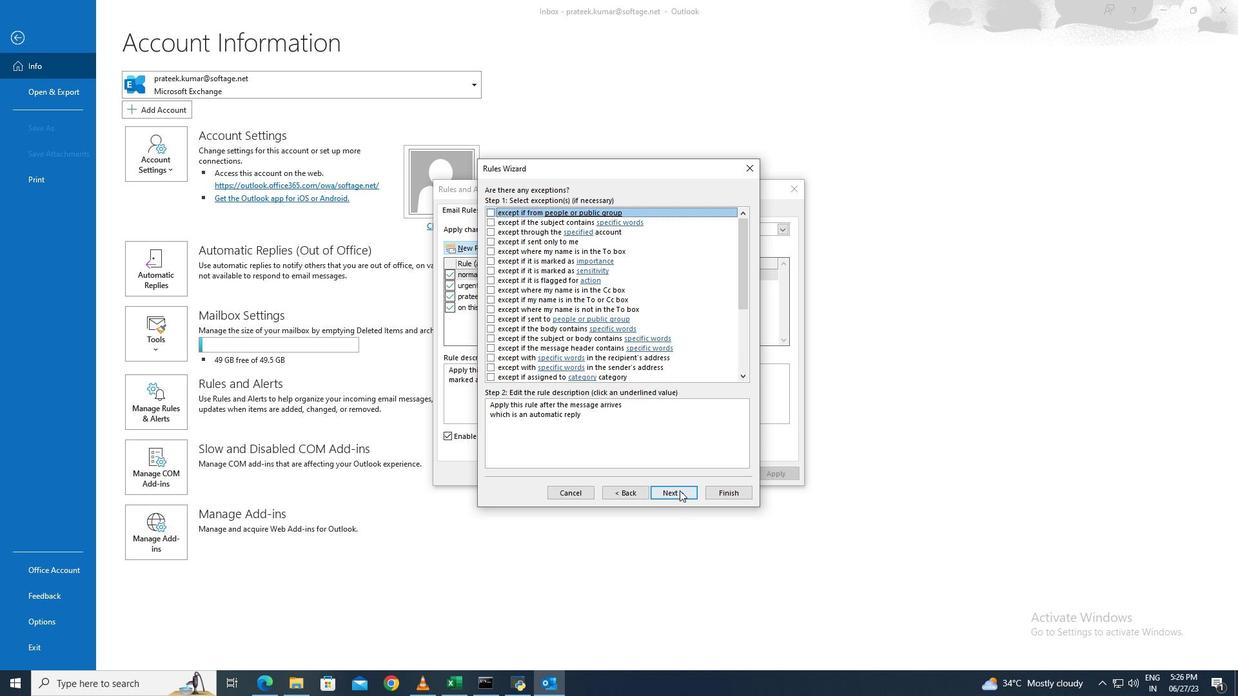 
Action: Mouse moved to (723, 491)
Screenshot: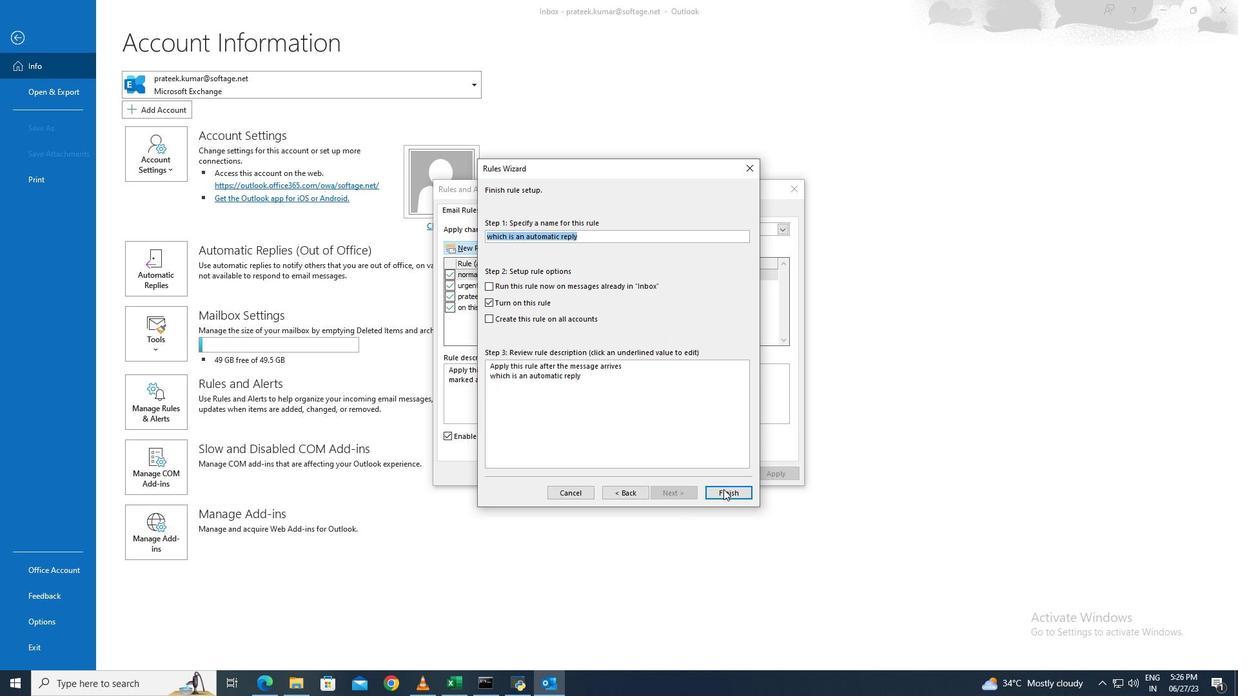 
Action: Mouse pressed left at (723, 491)
Screenshot: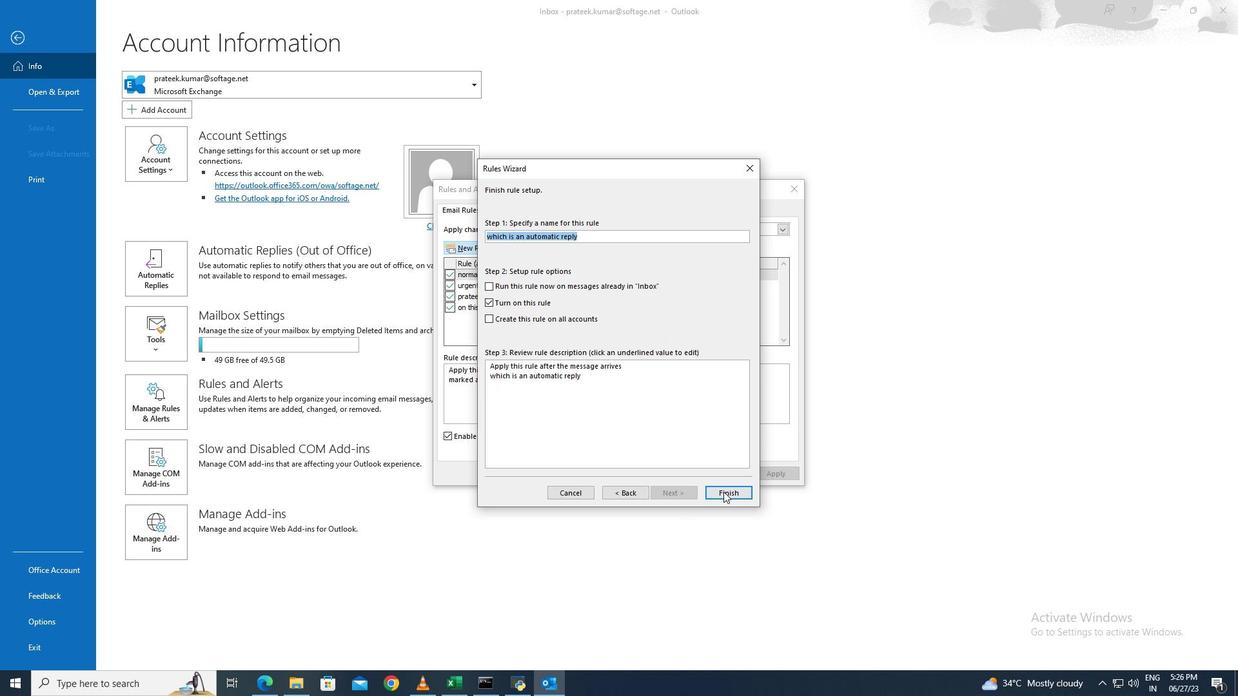 
Action: Mouse moved to (631, 373)
Screenshot: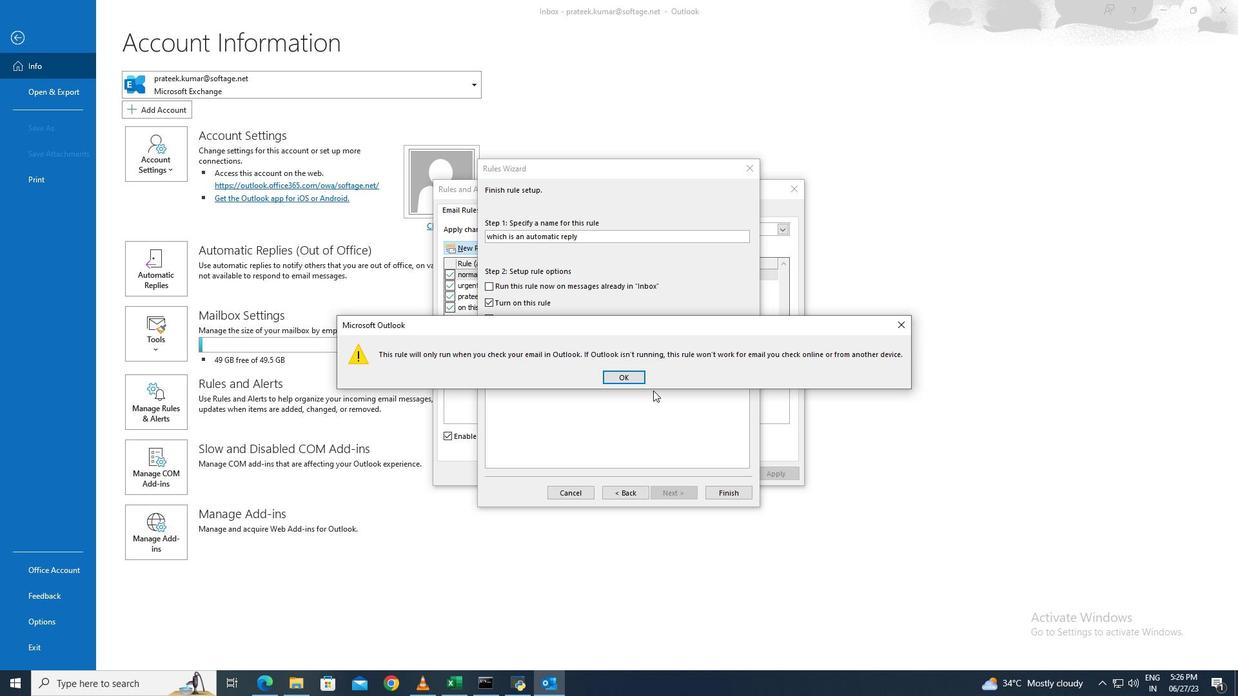 
Action: Mouse pressed left at (631, 373)
Screenshot: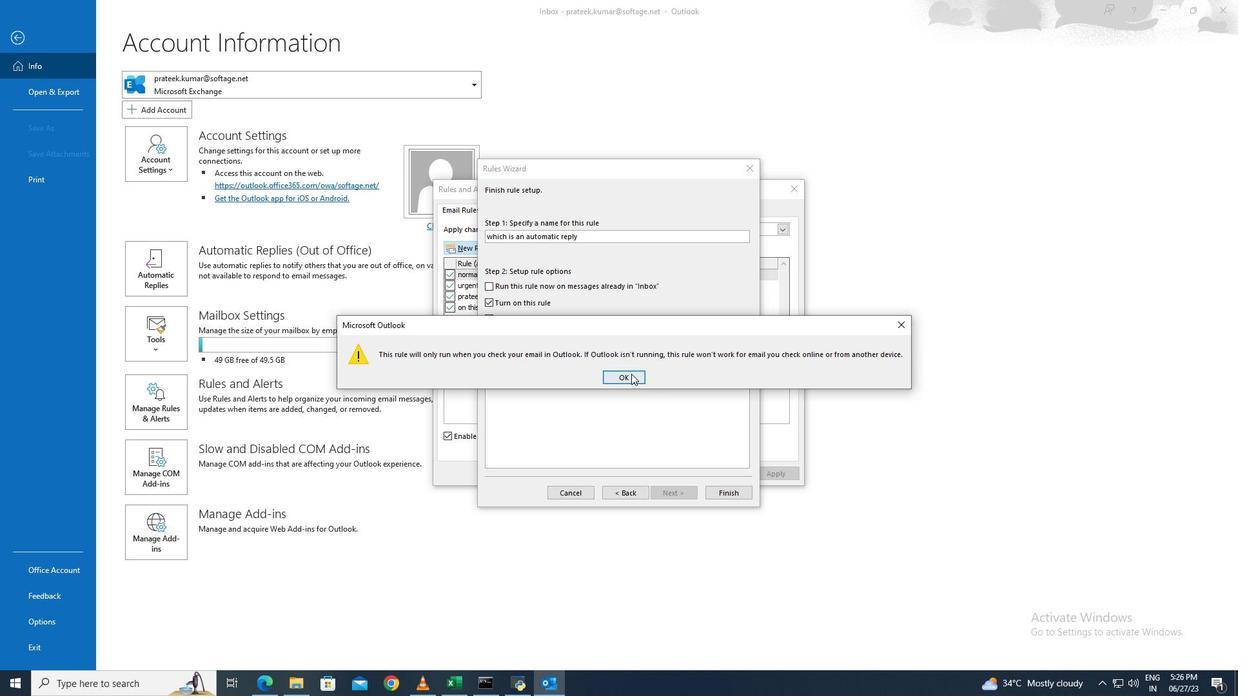
Action: Mouse moved to (782, 477)
Screenshot: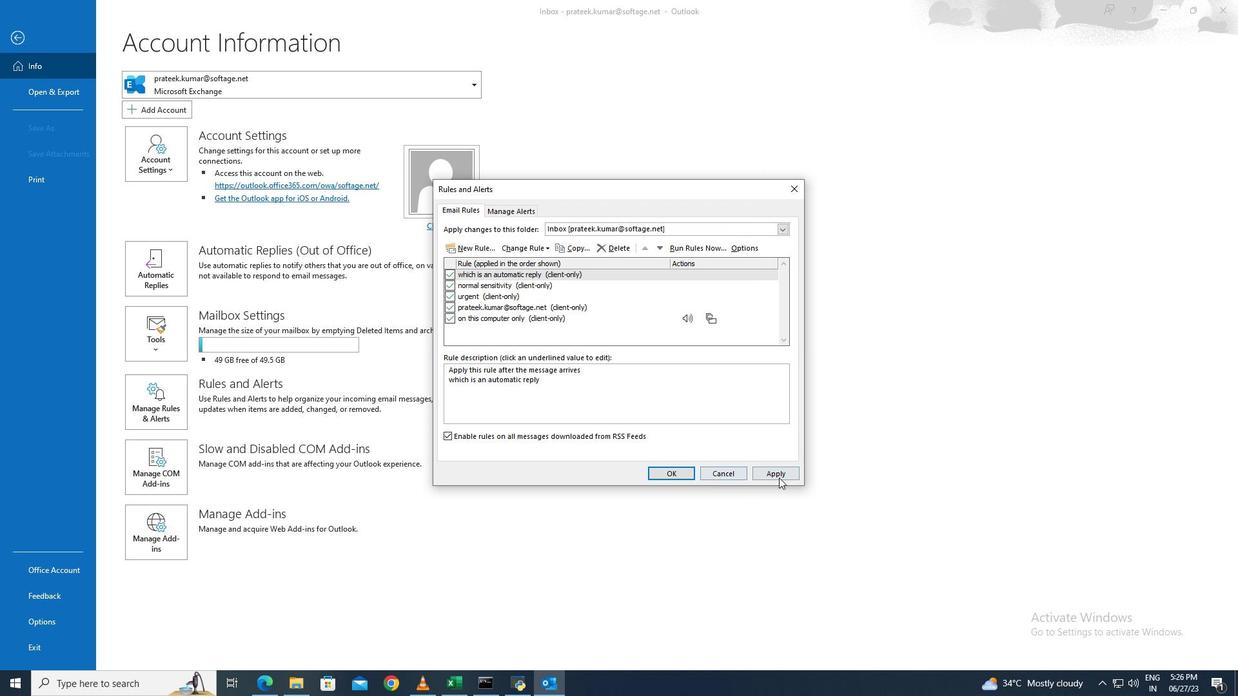 
Action: Mouse pressed left at (782, 477)
Screenshot: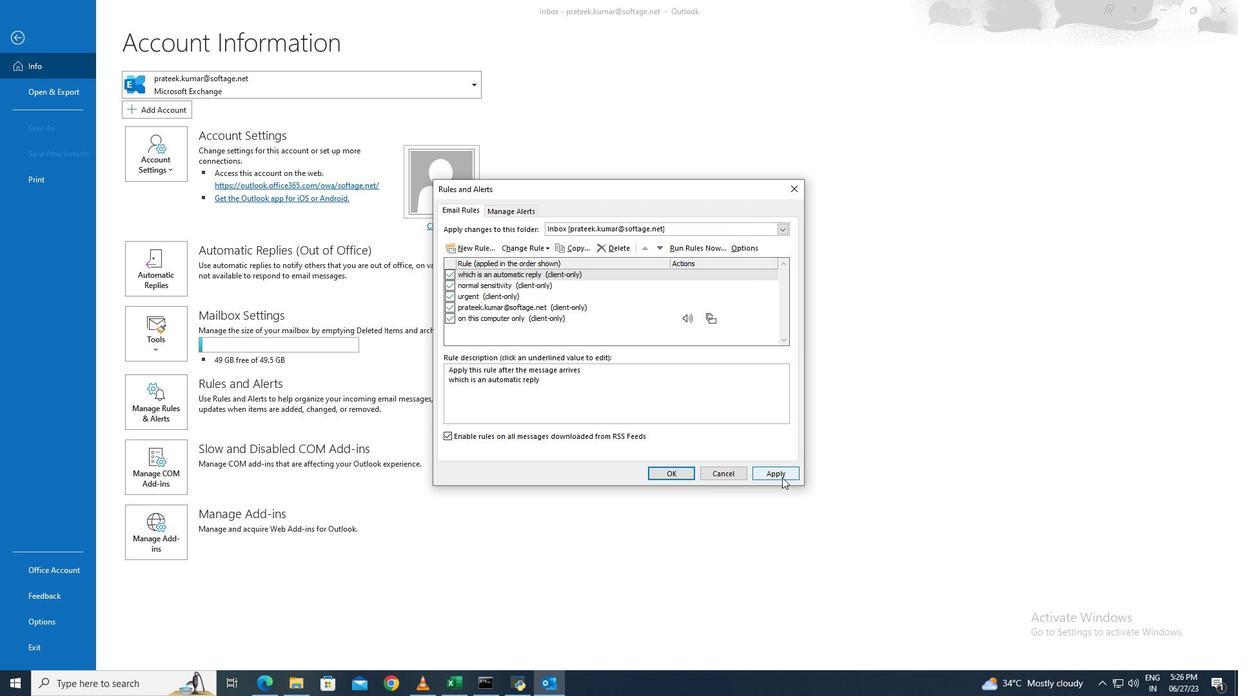 
Action: Mouse moved to (677, 472)
Screenshot: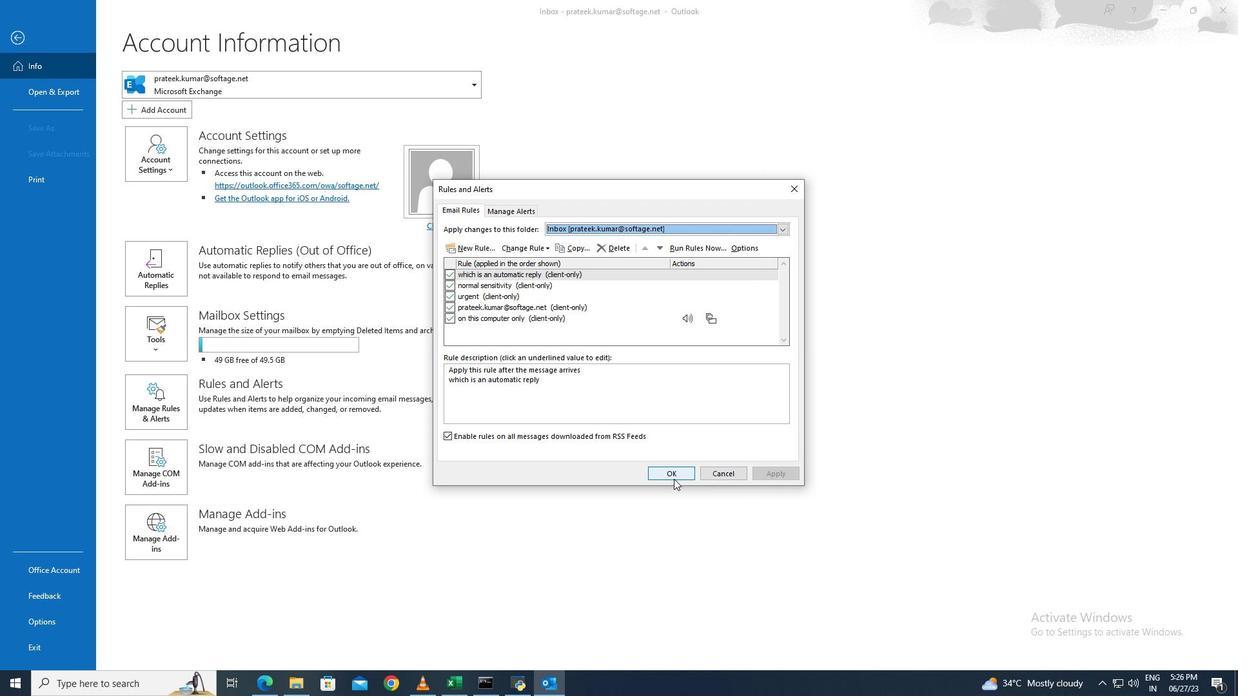 
Action: Mouse pressed left at (677, 472)
Screenshot: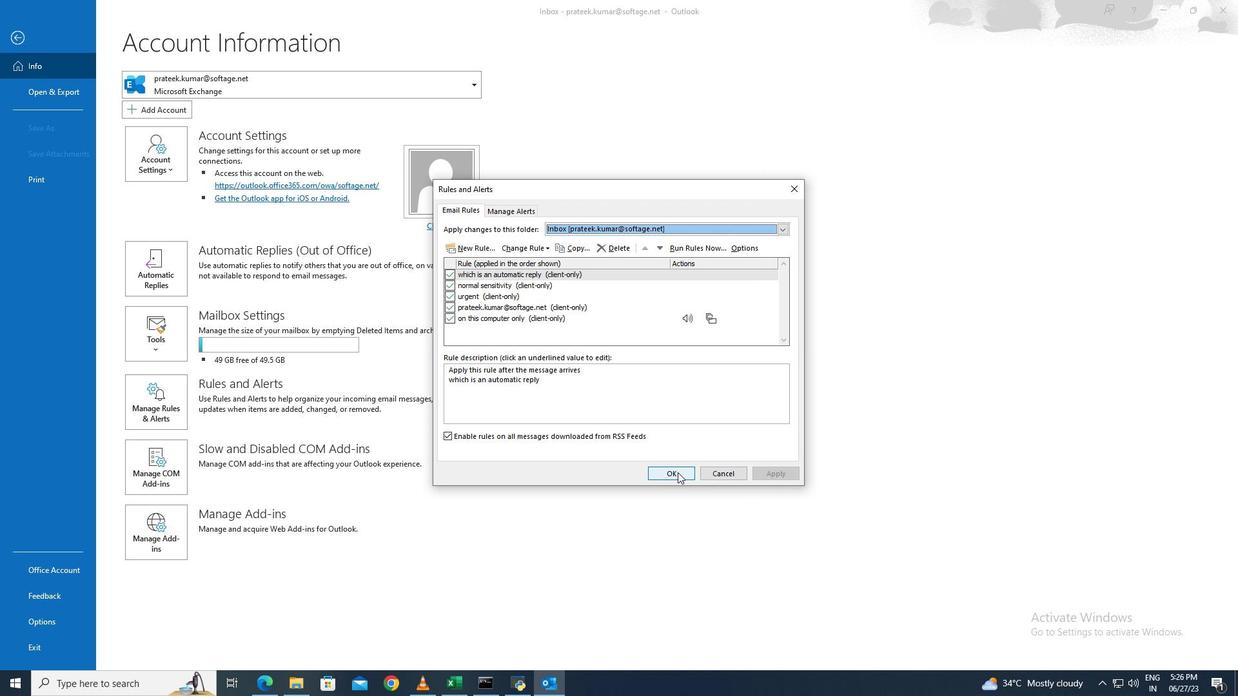 
